Task: Create a due date automation trigger when advanced on, on the tuesday before a card is due add fields without custom field "Resume" set to a number lower or equal to 1 and lower than 10 at 11:00 AM.
Action: Mouse moved to (880, 274)
Screenshot: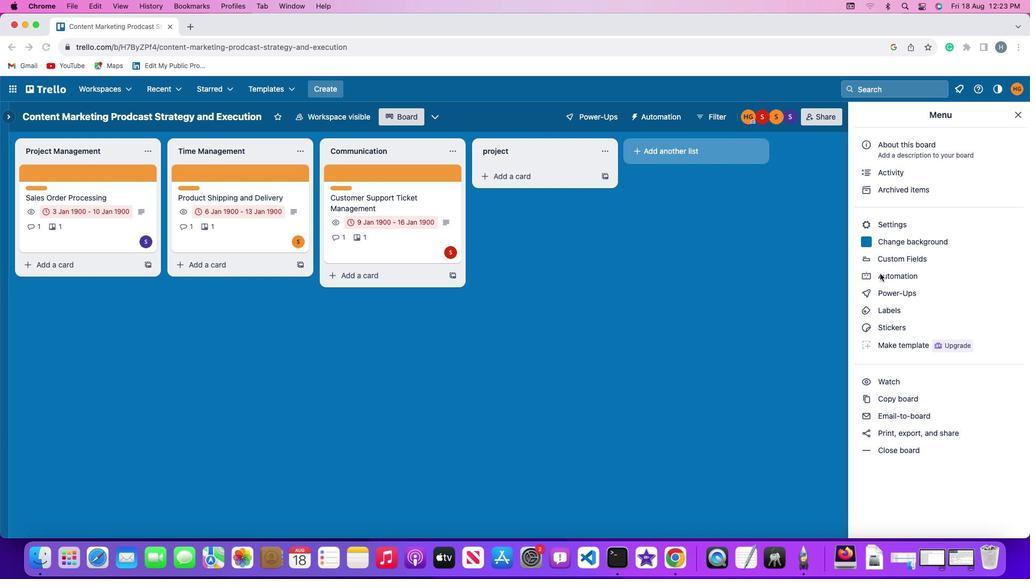 
Action: Mouse pressed left at (880, 274)
Screenshot: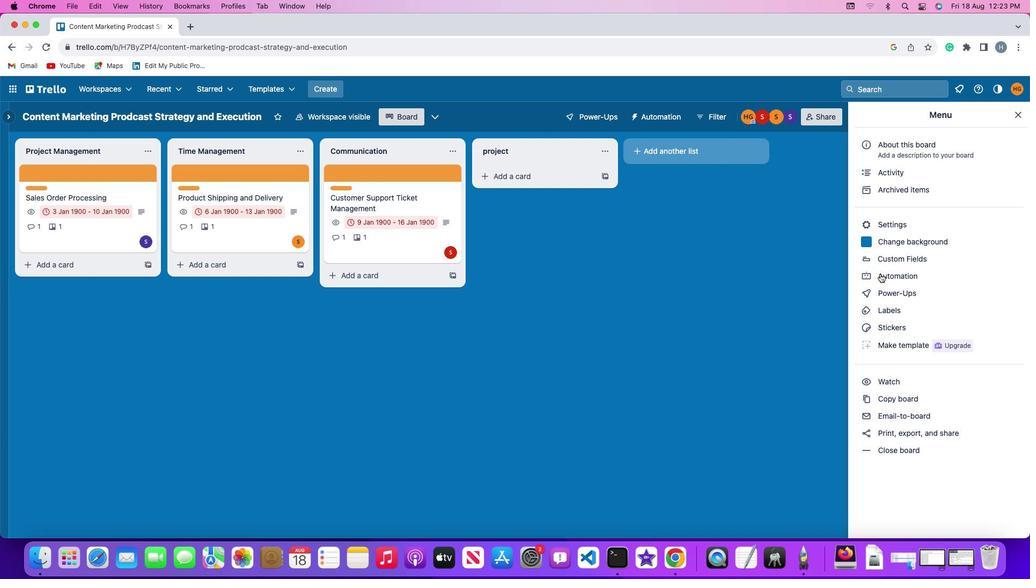 
Action: Mouse pressed left at (880, 274)
Screenshot: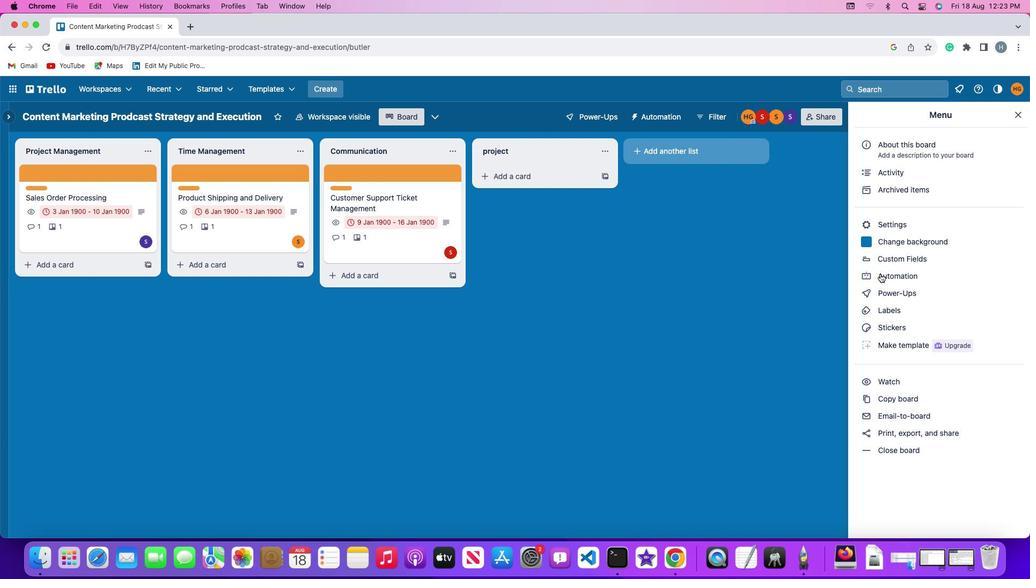 
Action: Mouse moved to (60, 254)
Screenshot: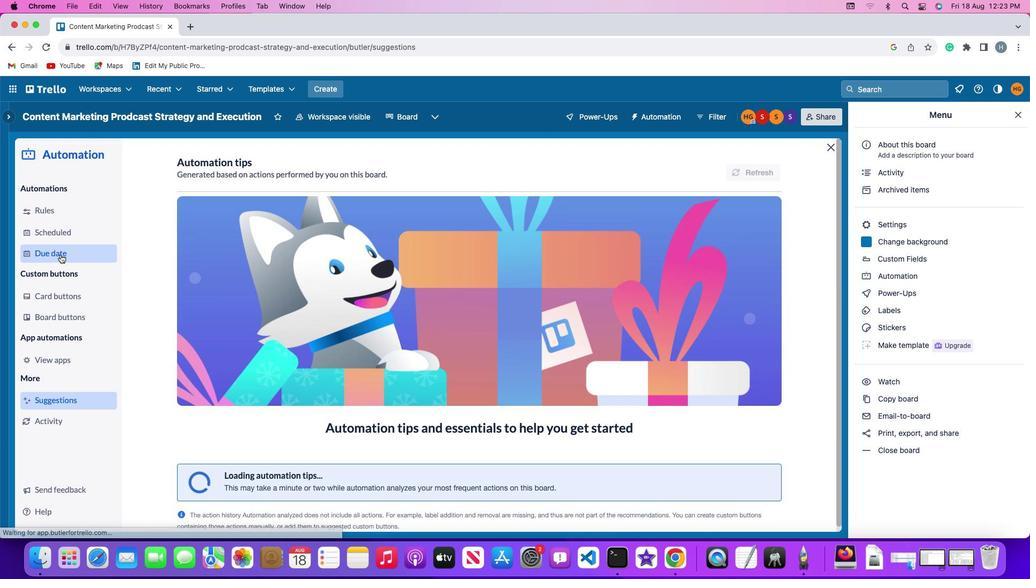 
Action: Mouse pressed left at (60, 254)
Screenshot: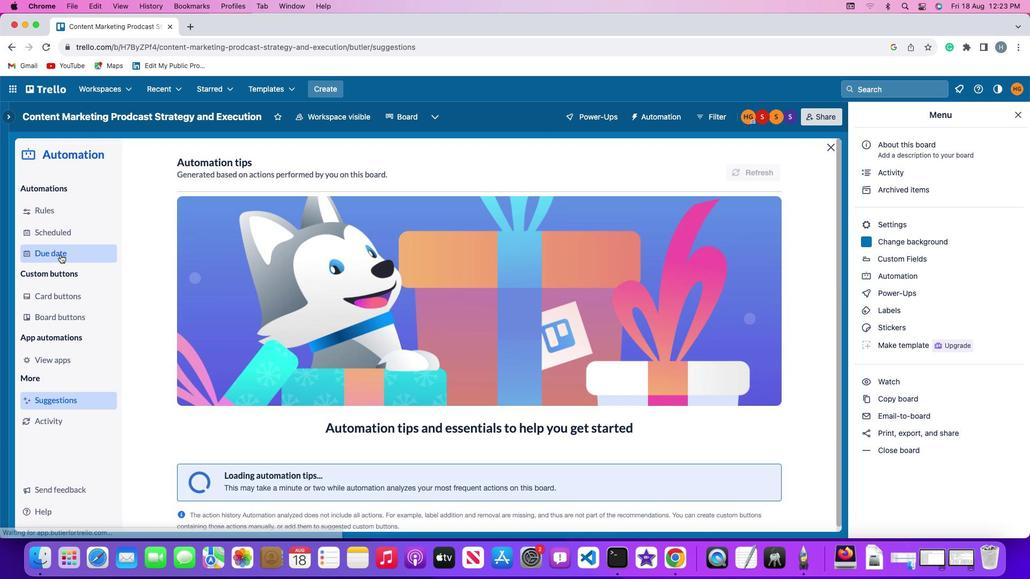 
Action: Mouse moved to (720, 165)
Screenshot: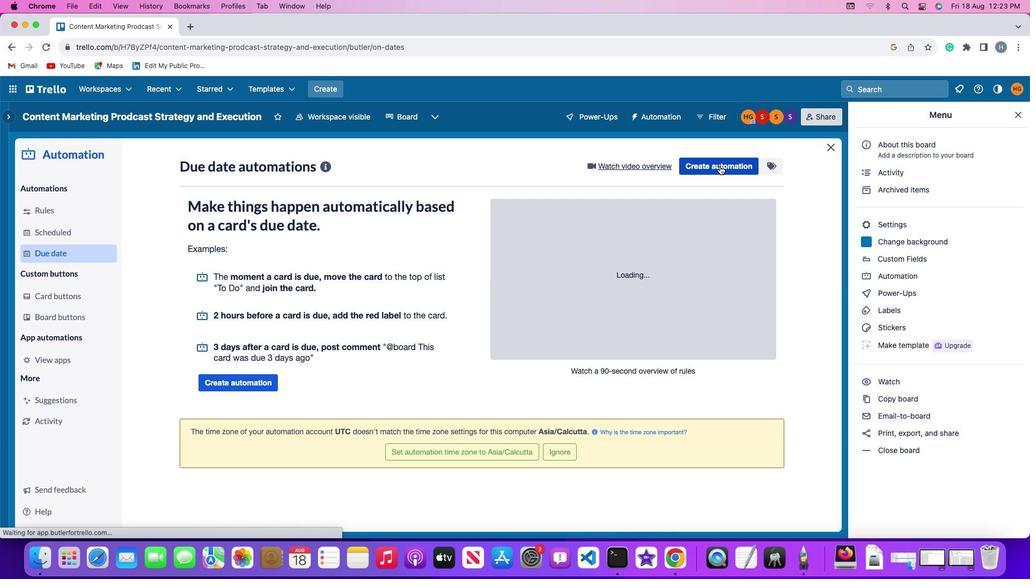 
Action: Mouse pressed left at (720, 165)
Screenshot: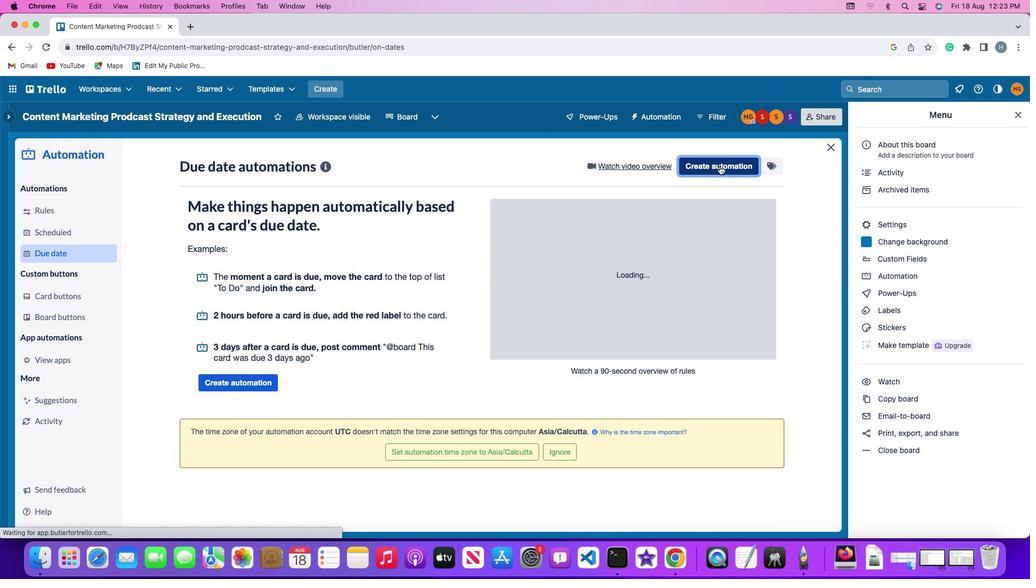 
Action: Mouse moved to (196, 269)
Screenshot: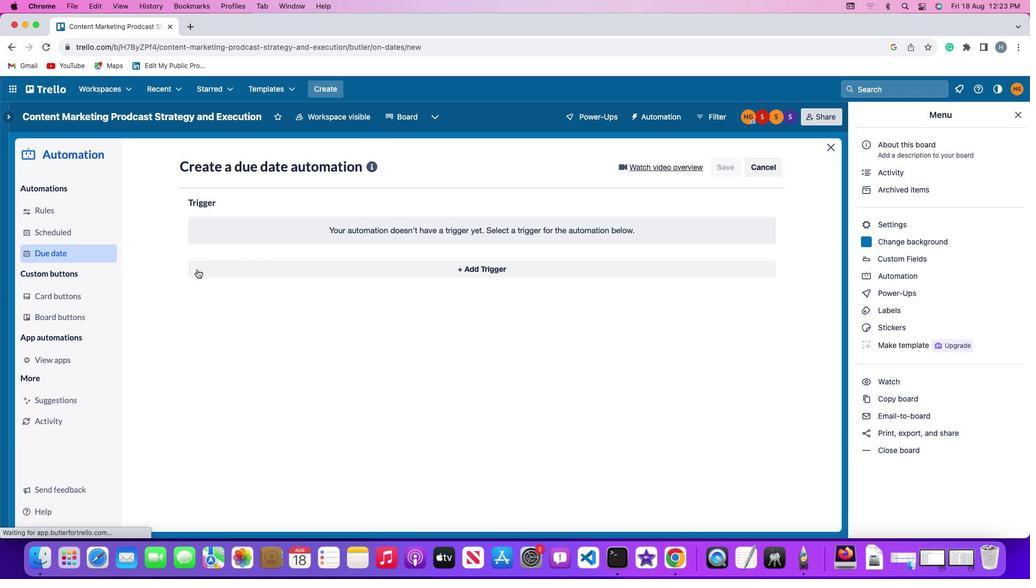 
Action: Mouse pressed left at (196, 269)
Screenshot: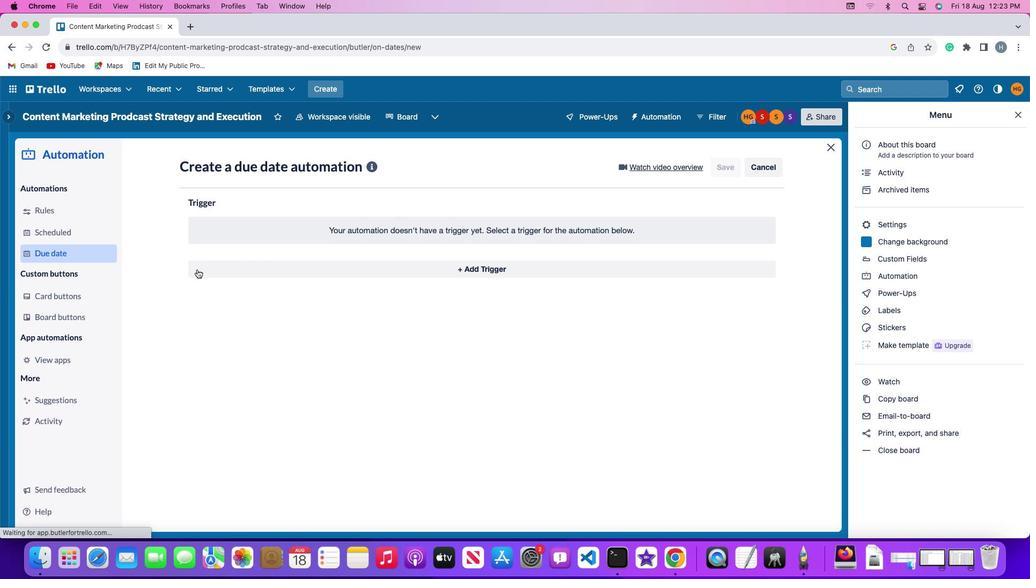 
Action: Mouse moved to (234, 465)
Screenshot: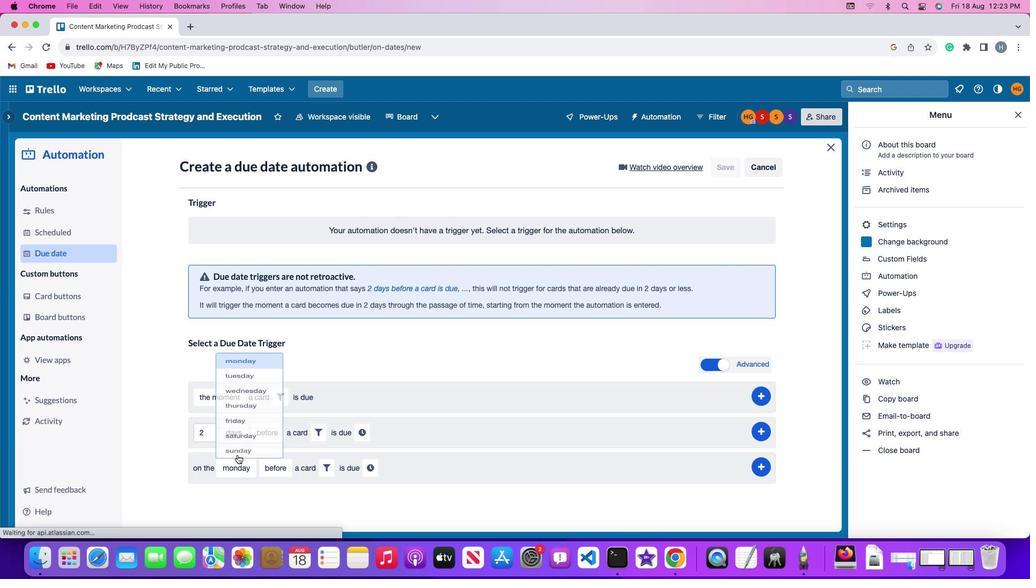 
Action: Mouse pressed left at (234, 465)
Screenshot: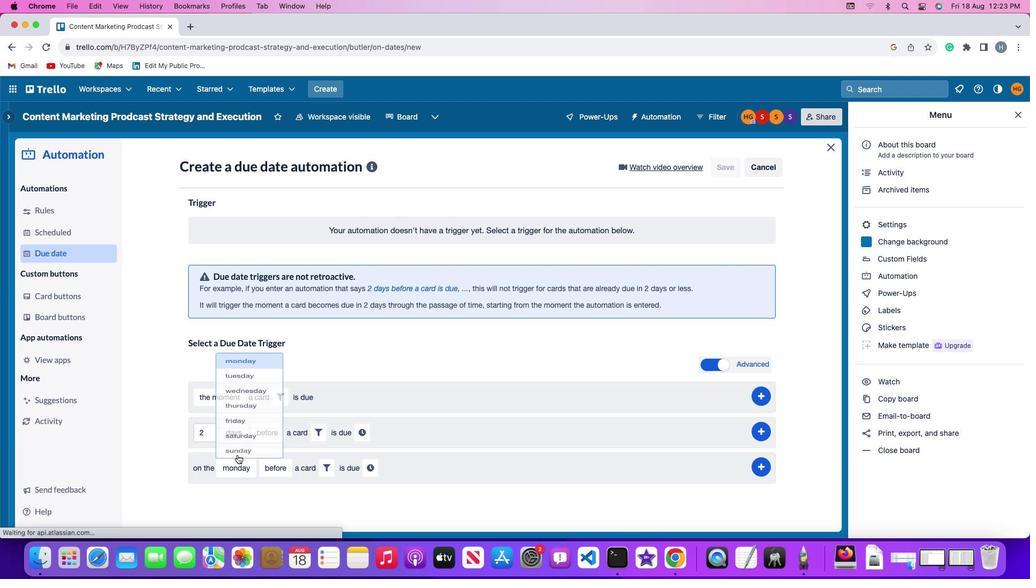 
Action: Mouse moved to (252, 341)
Screenshot: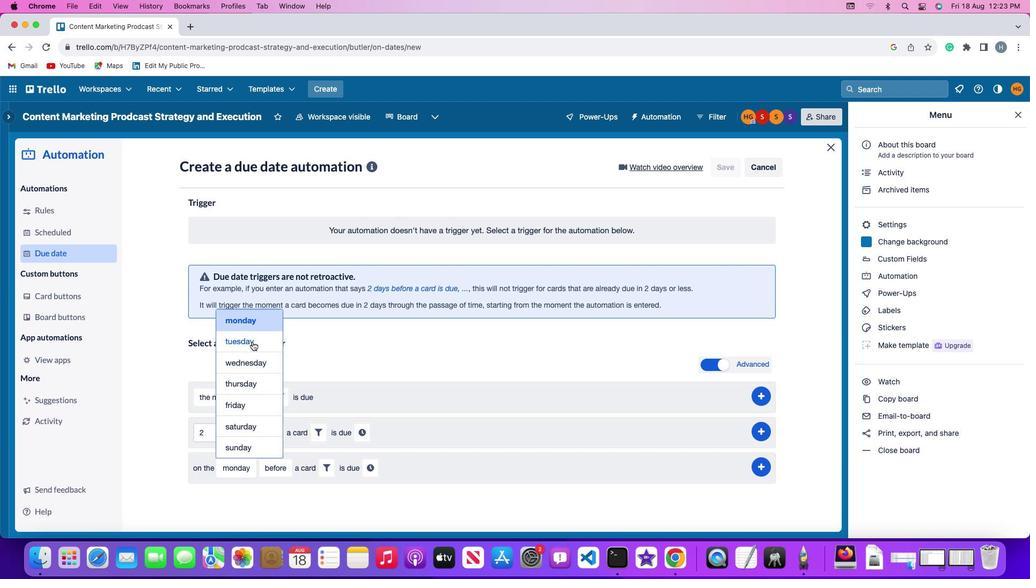 
Action: Mouse pressed left at (252, 341)
Screenshot: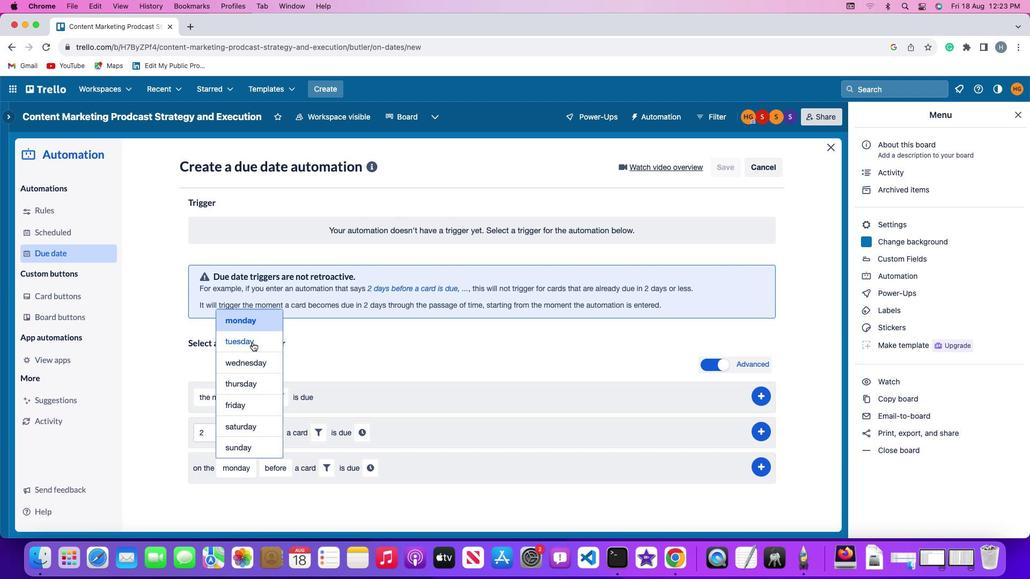 
Action: Mouse moved to (275, 466)
Screenshot: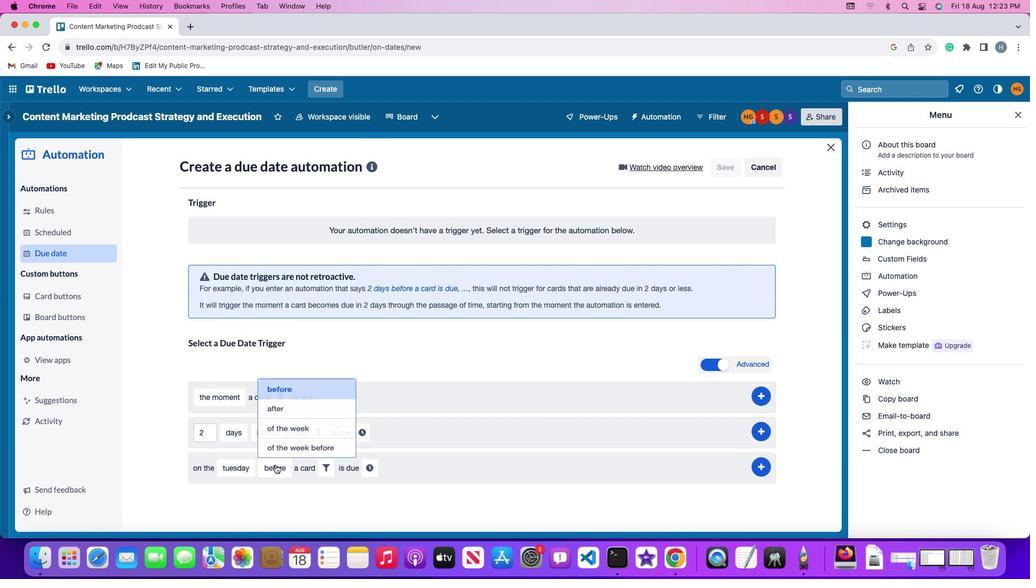 
Action: Mouse pressed left at (275, 466)
Screenshot: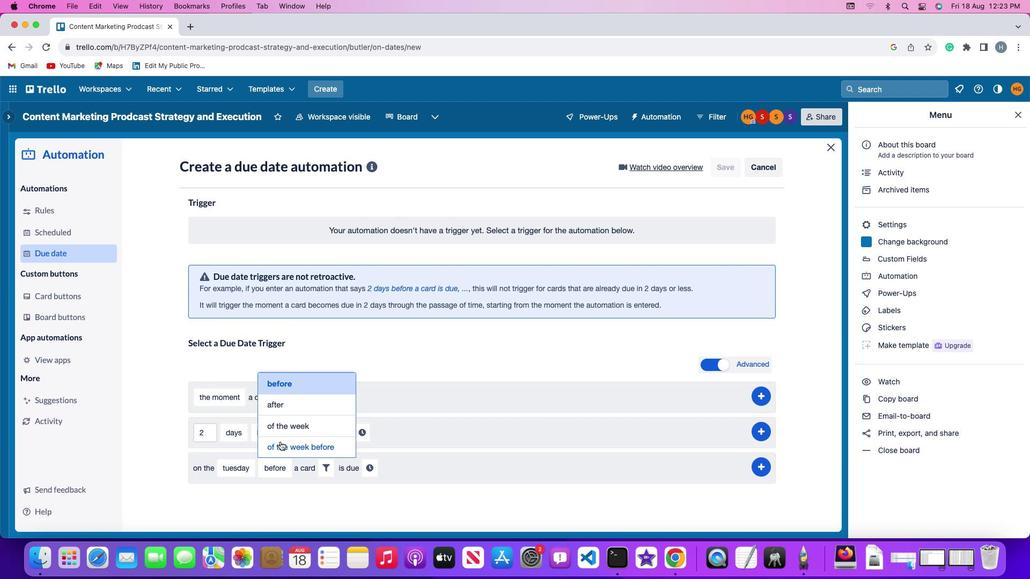 
Action: Mouse moved to (295, 381)
Screenshot: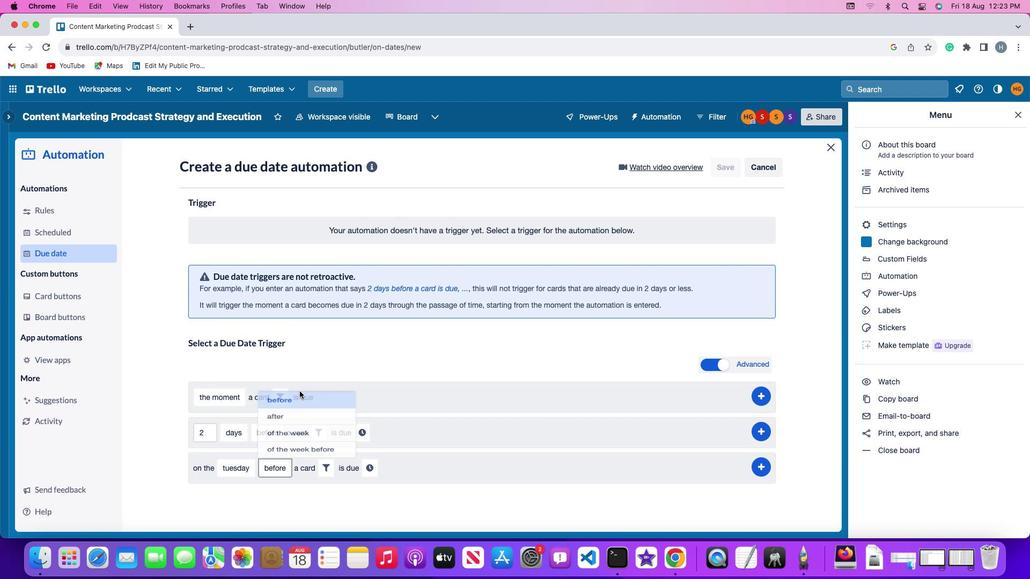 
Action: Mouse pressed left at (295, 381)
Screenshot: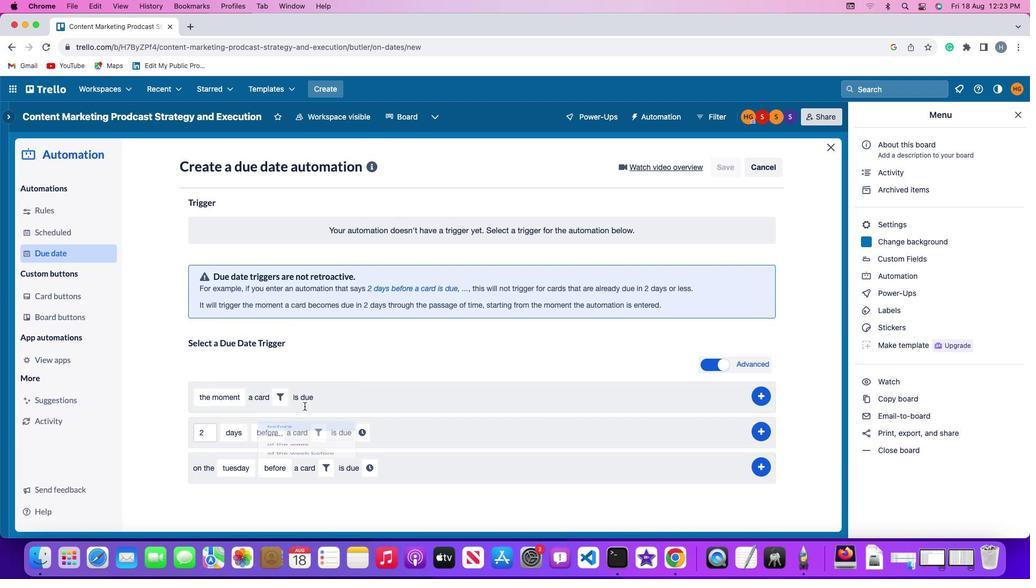 
Action: Mouse moved to (325, 459)
Screenshot: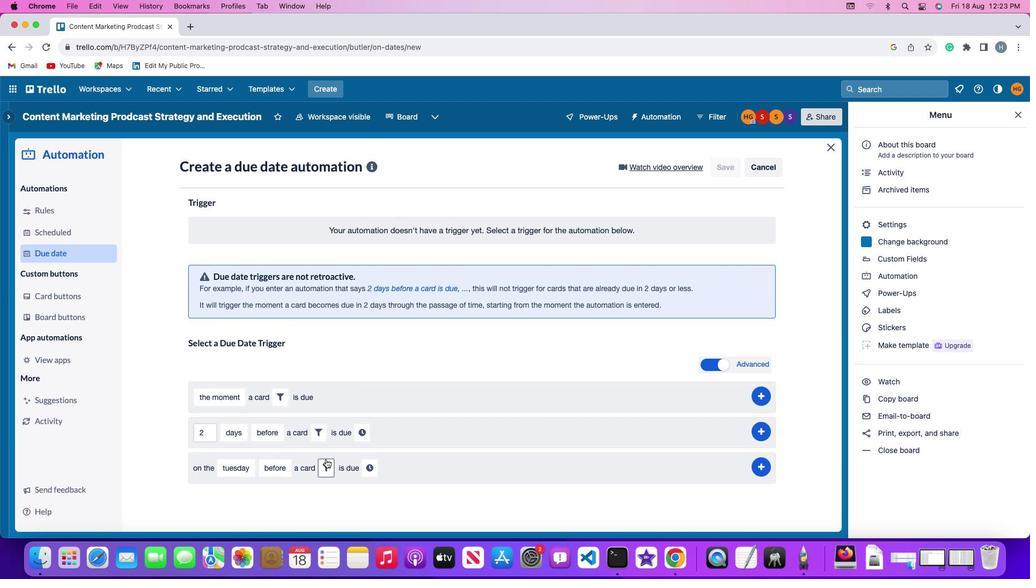 
Action: Mouse pressed left at (325, 459)
Screenshot: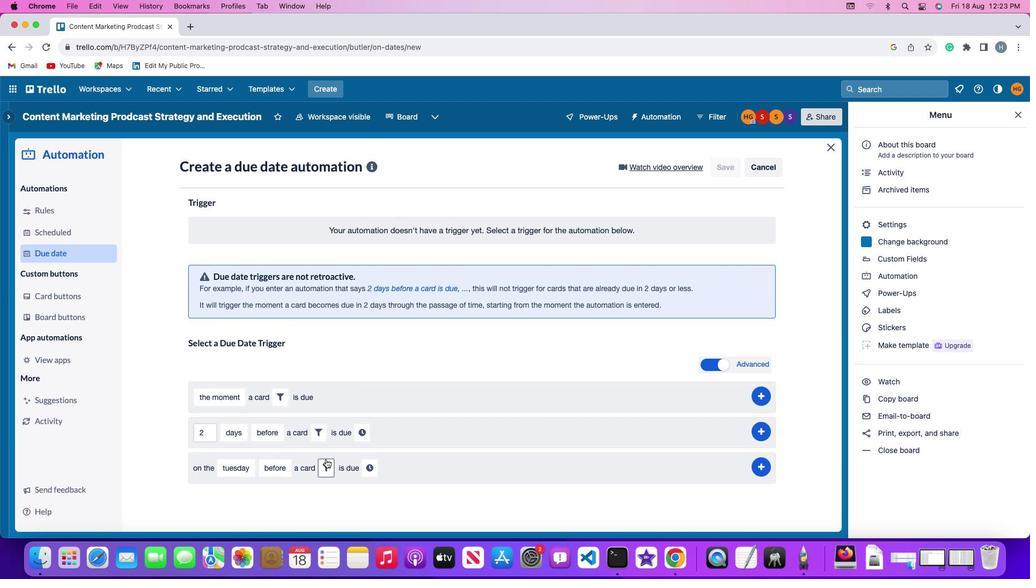 
Action: Mouse moved to (492, 508)
Screenshot: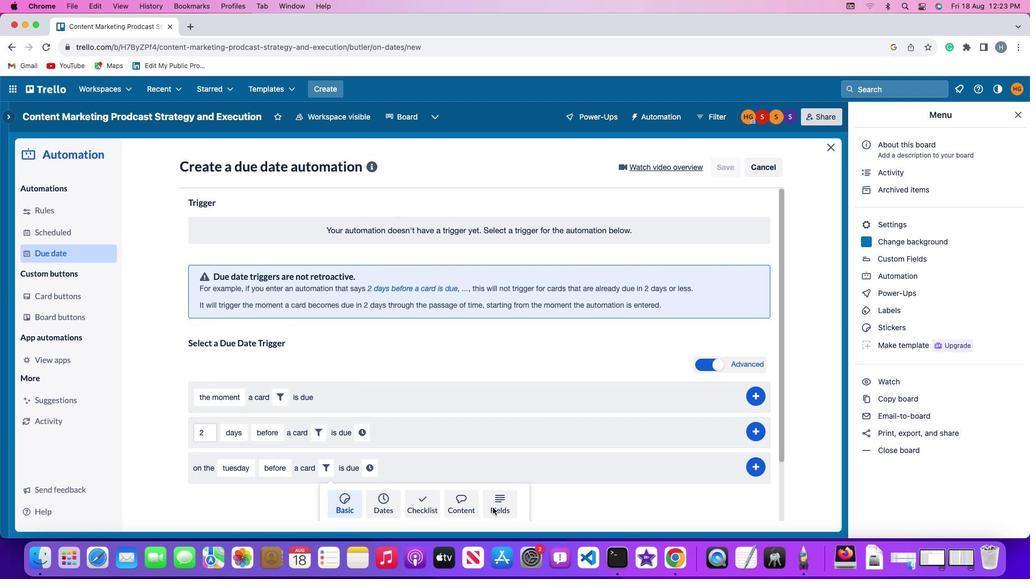 
Action: Mouse pressed left at (492, 508)
Screenshot: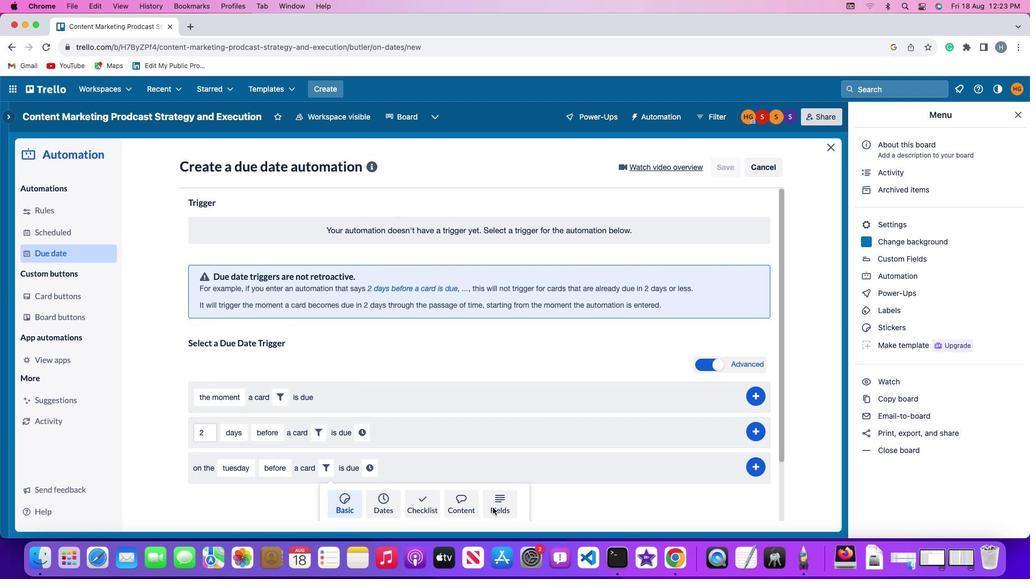 
Action: Mouse moved to (265, 500)
Screenshot: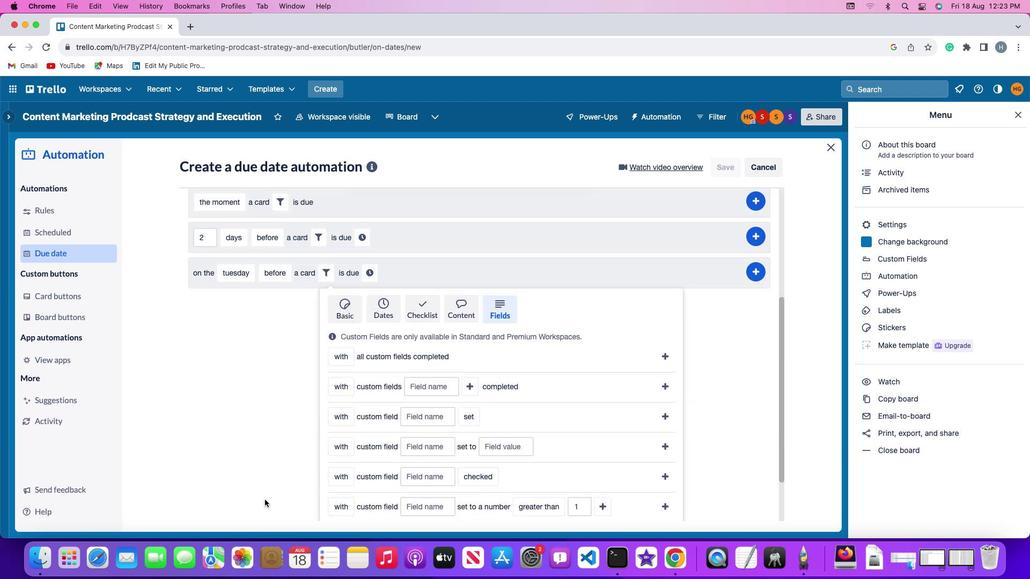 
Action: Mouse scrolled (265, 500) with delta (0, 0)
Screenshot: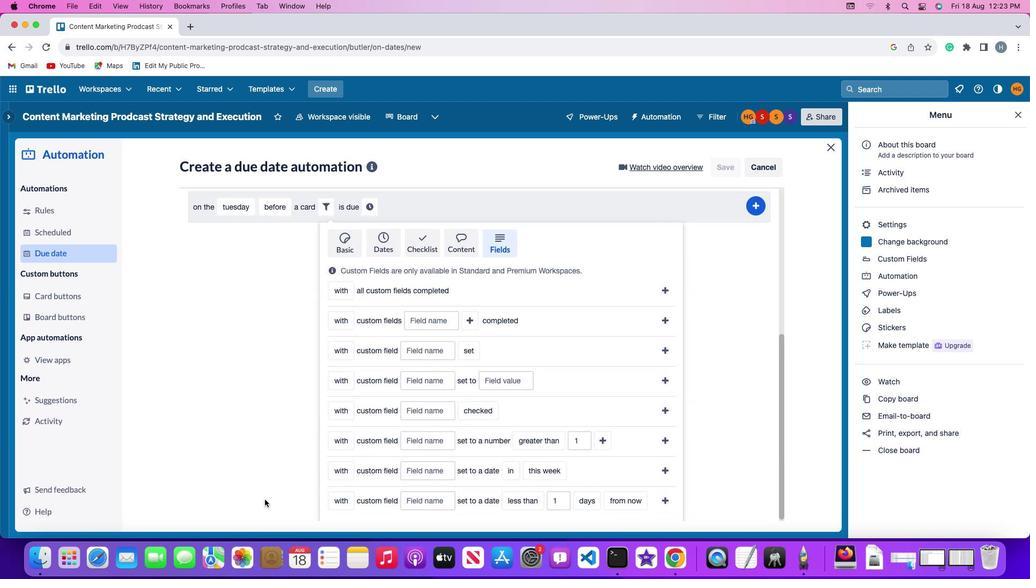 
Action: Mouse scrolled (265, 500) with delta (0, 0)
Screenshot: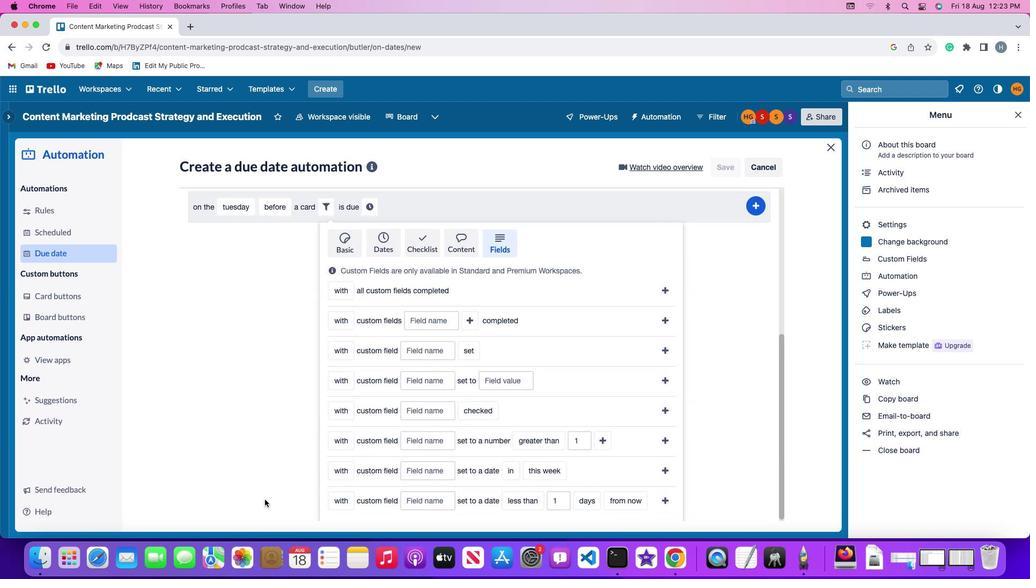 
Action: Mouse scrolled (265, 500) with delta (0, -1)
Screenshot: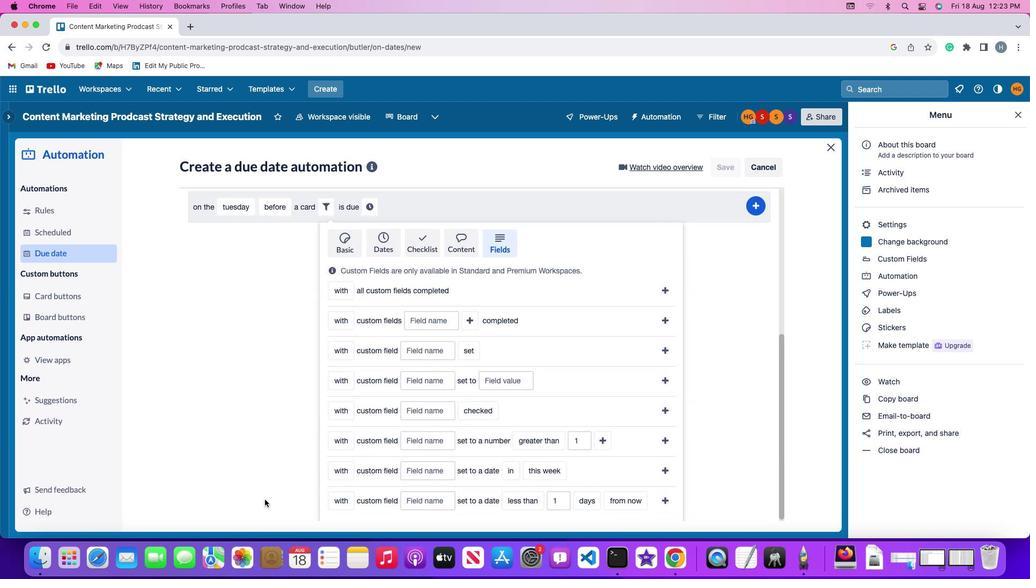 
Action: Mouse scrolled (265, 500) with delta (0, -2)
Screenshot: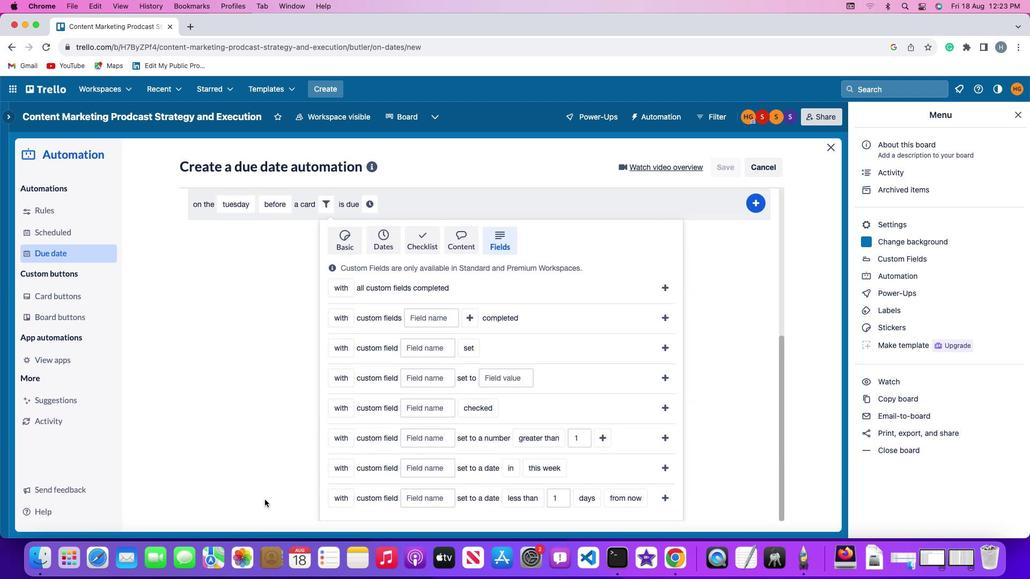 
Action: Mouse scrolled (265, 500) with delta (0, -3)
Screenshot: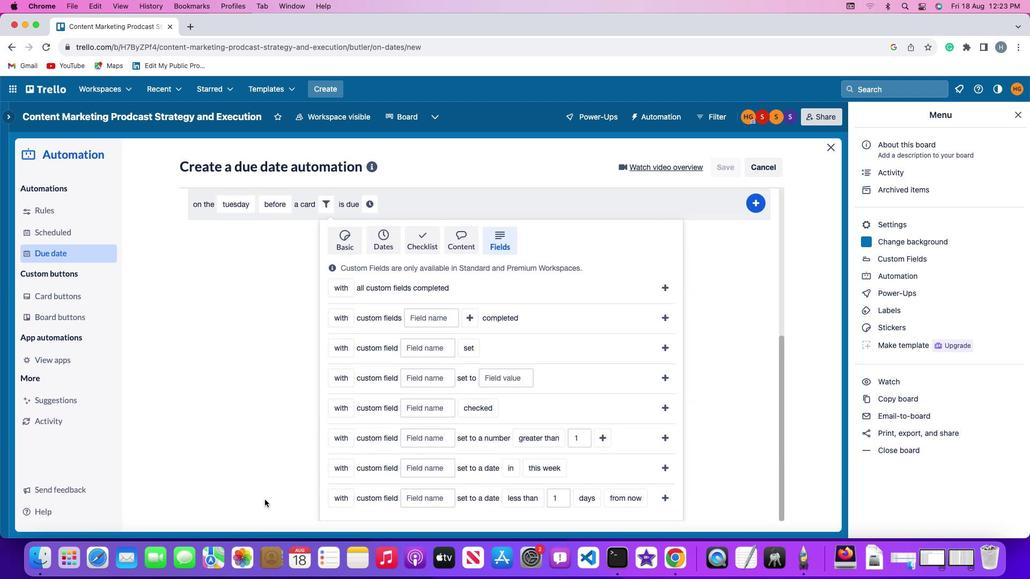 
Action: Mouse scrolled (265, 500) with delta (0, -3)
Screenshot: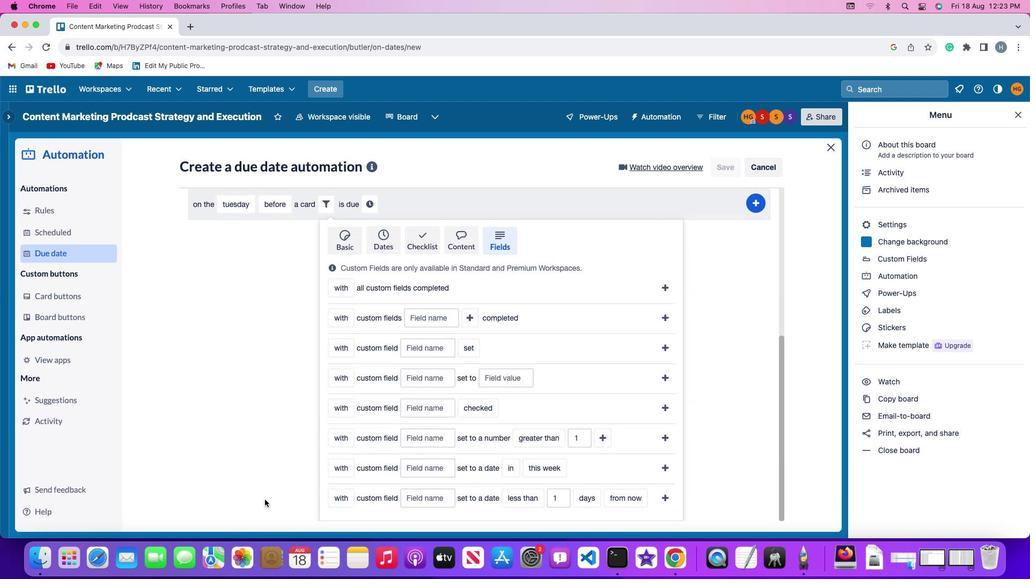 
Action: Mouse moved to (265, 500)
Screenshot: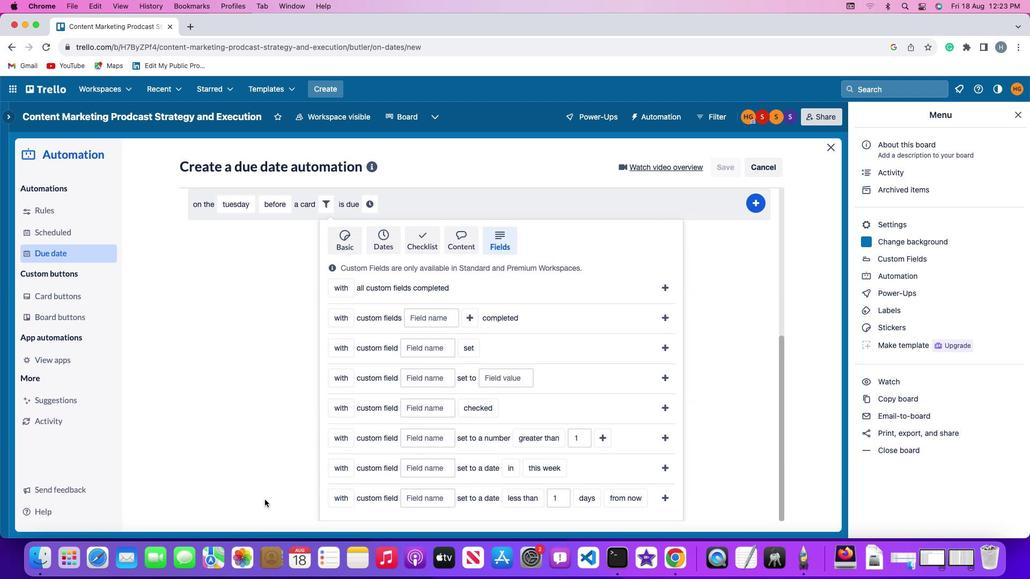 
Action: Mouse scrolled (265, 500) with delta (0, 0)
Screenshot: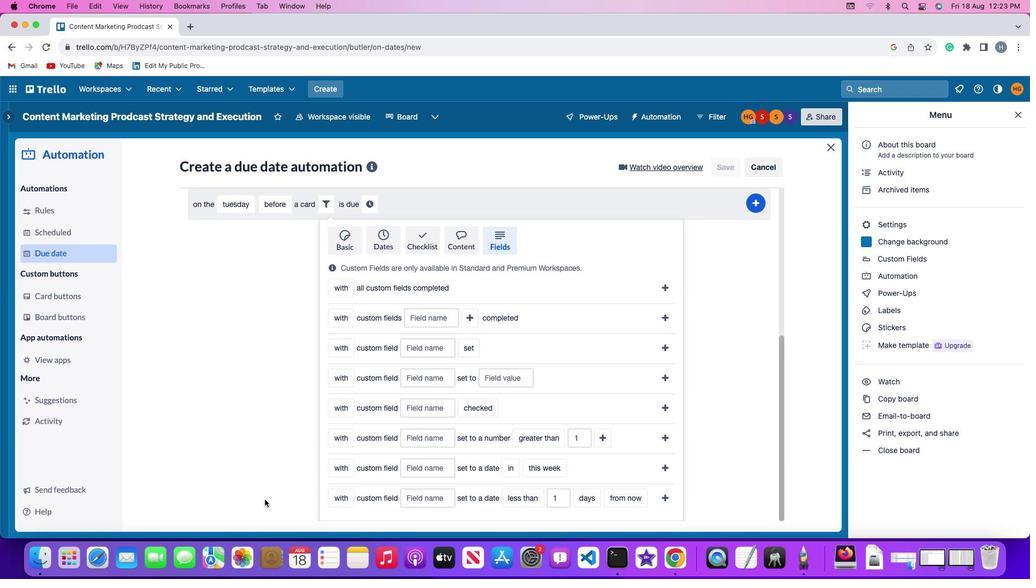 
Action: Mouse scrolled (265, 500) with delta (0, 0)
Screenshot: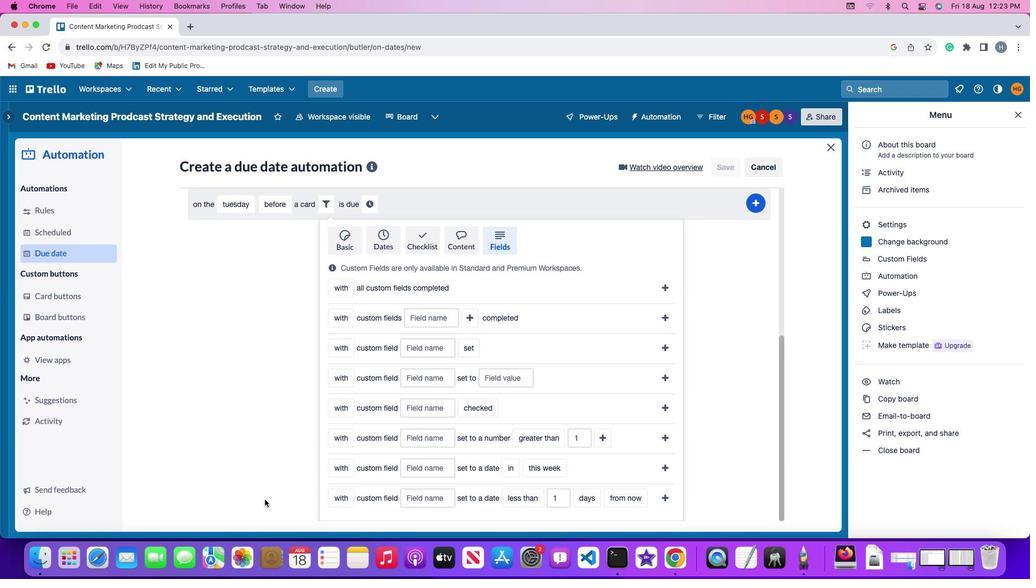 
Action: Mouse scrolled (265, 500) with delta (0, -1)
Screenshot: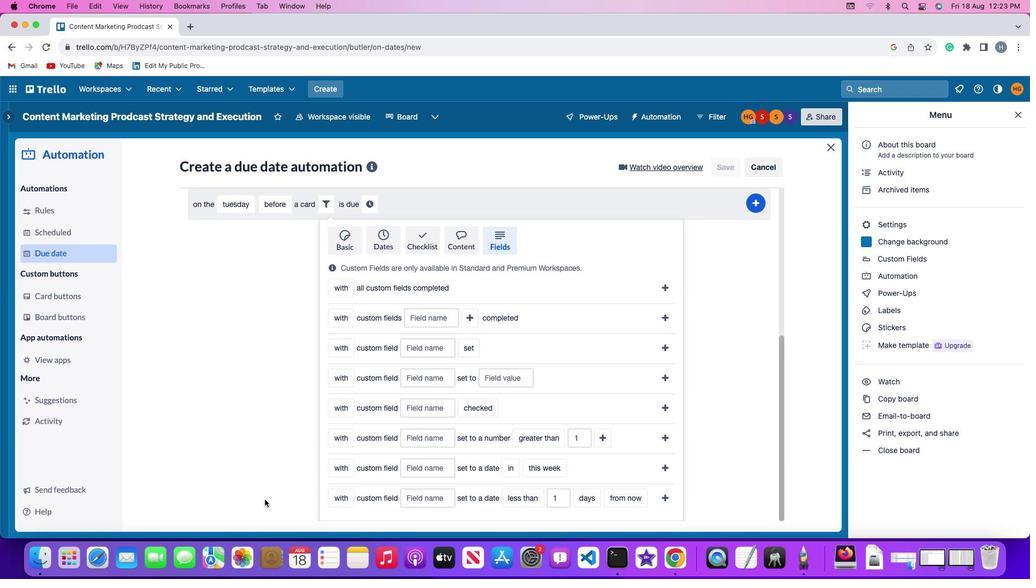 
Action: Mouse moved to (355, 435)
Screenshot: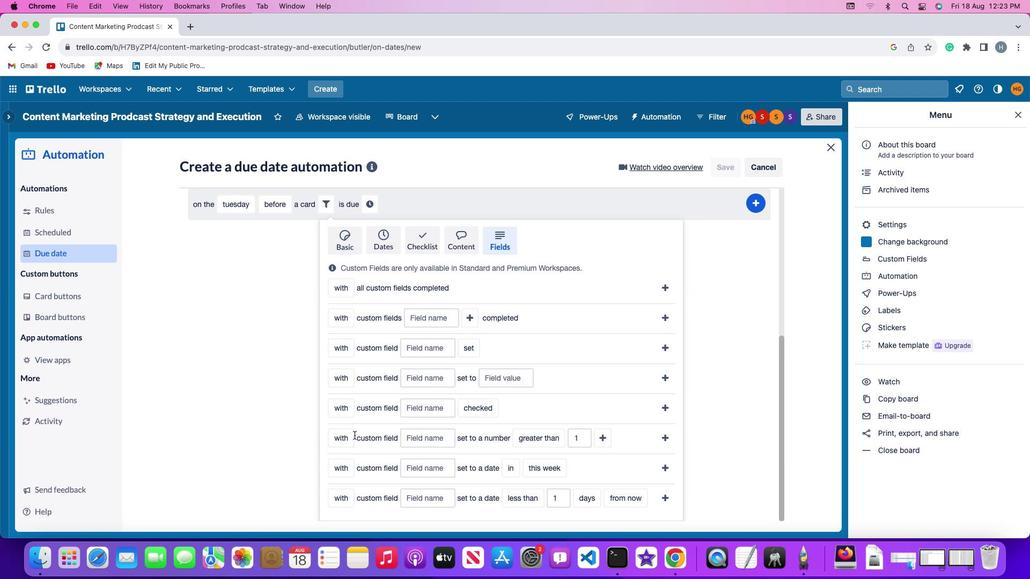 
Action: Mouse pressed left at (355, 435)
Screenshot: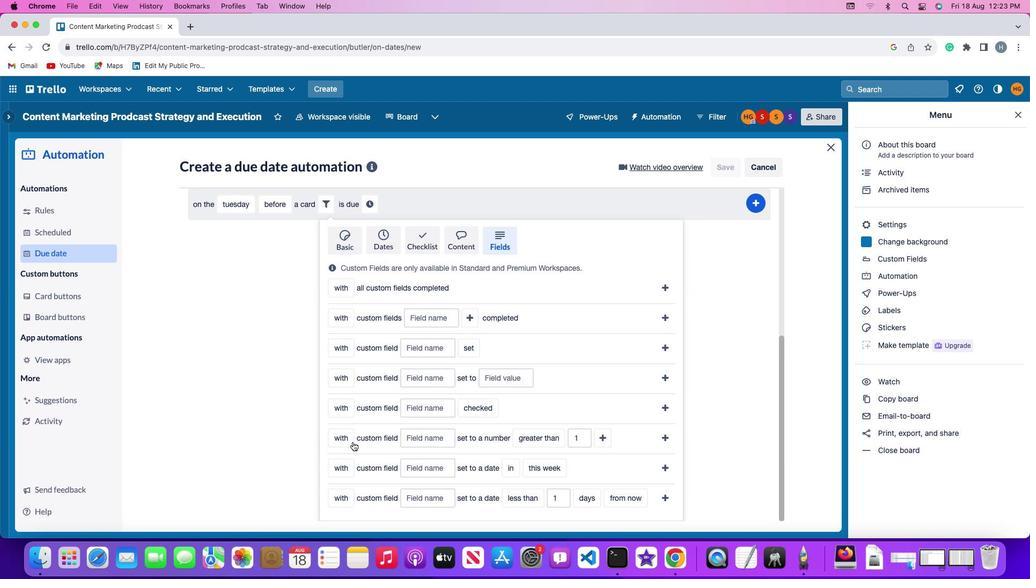 
Action: Mouse moved to (340, 436)
Screenshot: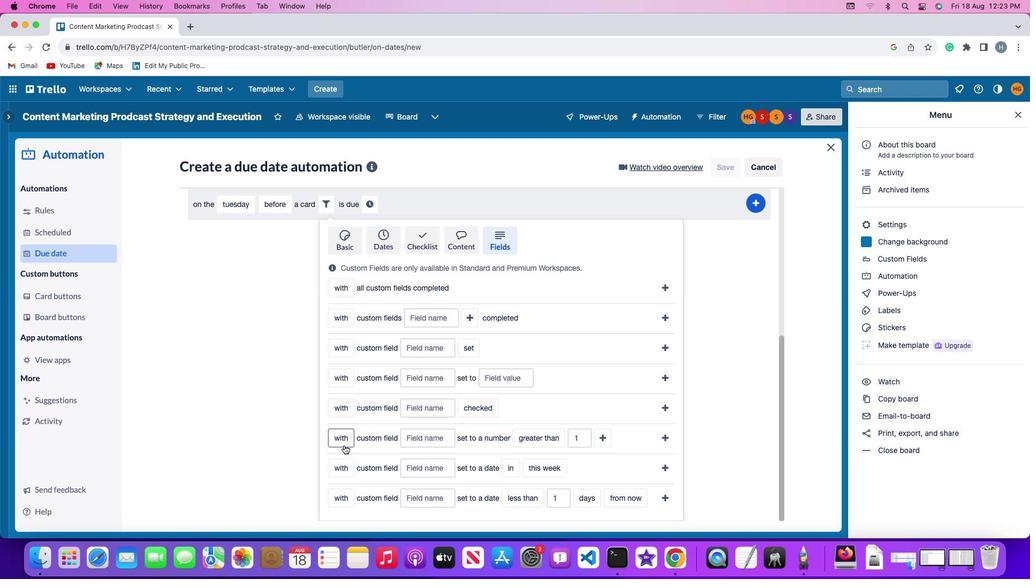 
Action: Mouse pressed left at (340, 436)
Screenshot: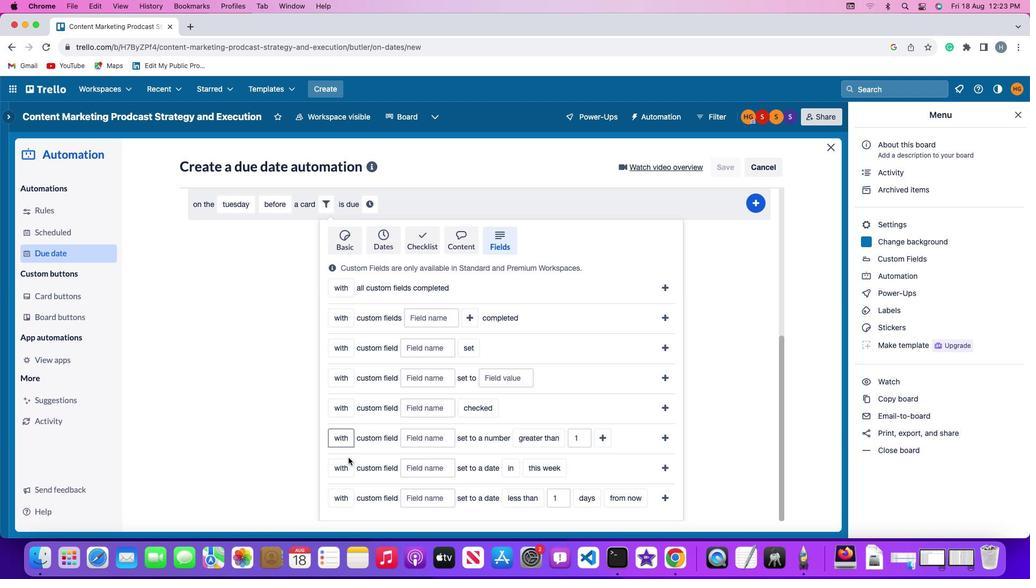 
Action: Mouse moved to (349, 474)
Screenshot: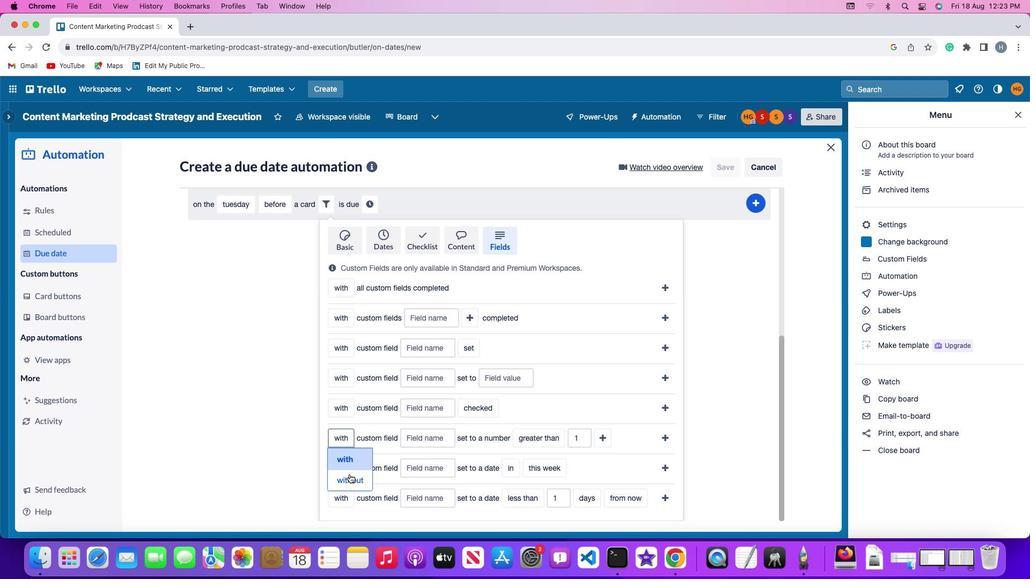 
Action: Mouse pressed left at (349, 474)
Screenshot: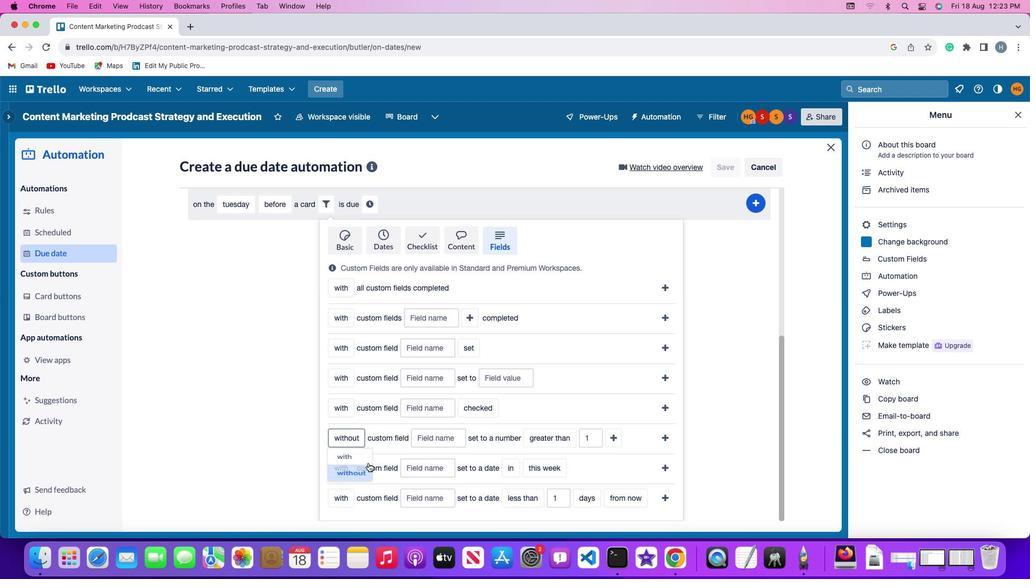 
Action: Mouse moved to (436, 434)
Screenshot: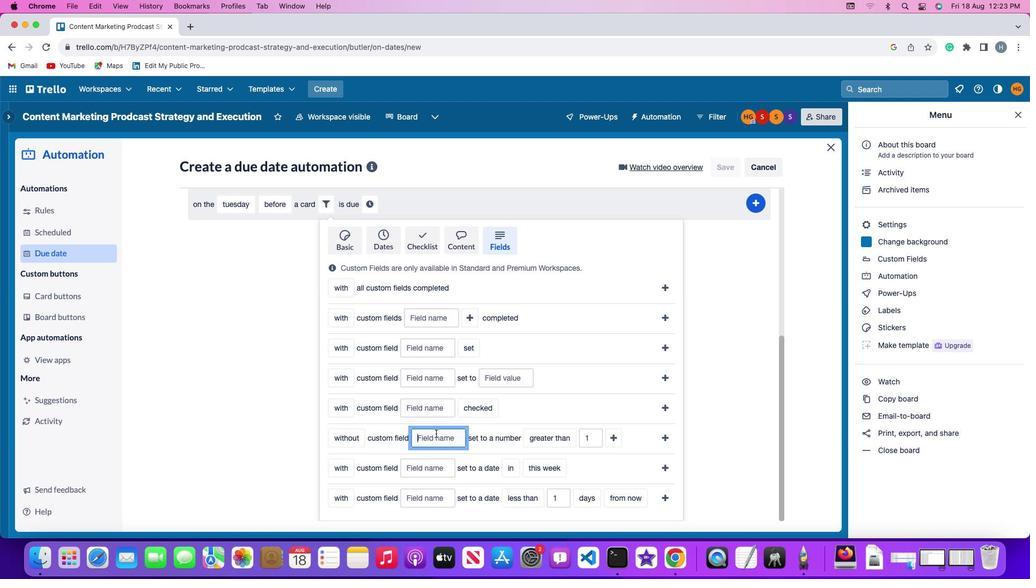 
Action: Mouse pressed left at (436, 434)
Screenshot: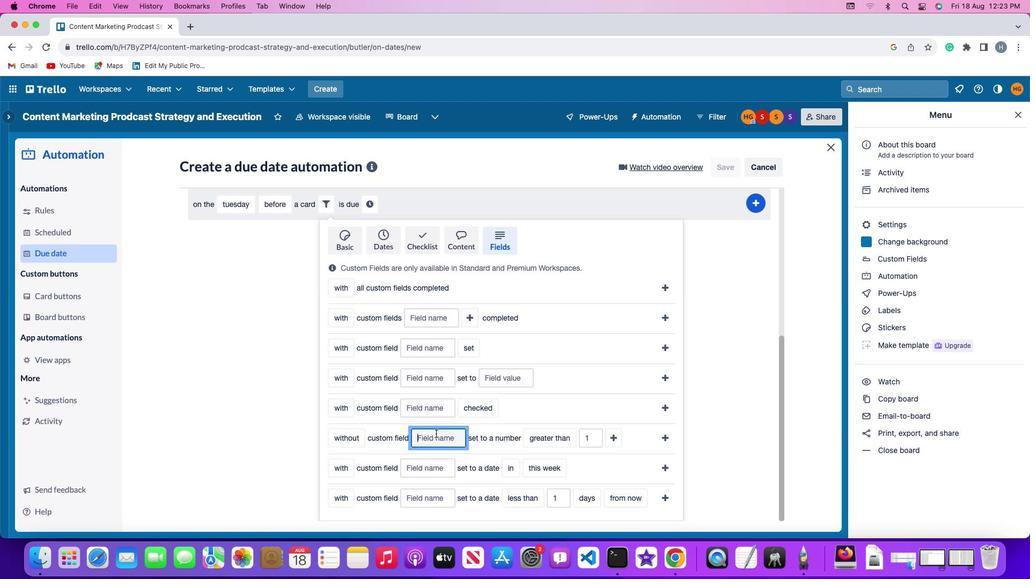 
Action: Key pressed Key.shift'R''e''s''u''m''e'
Screenshot: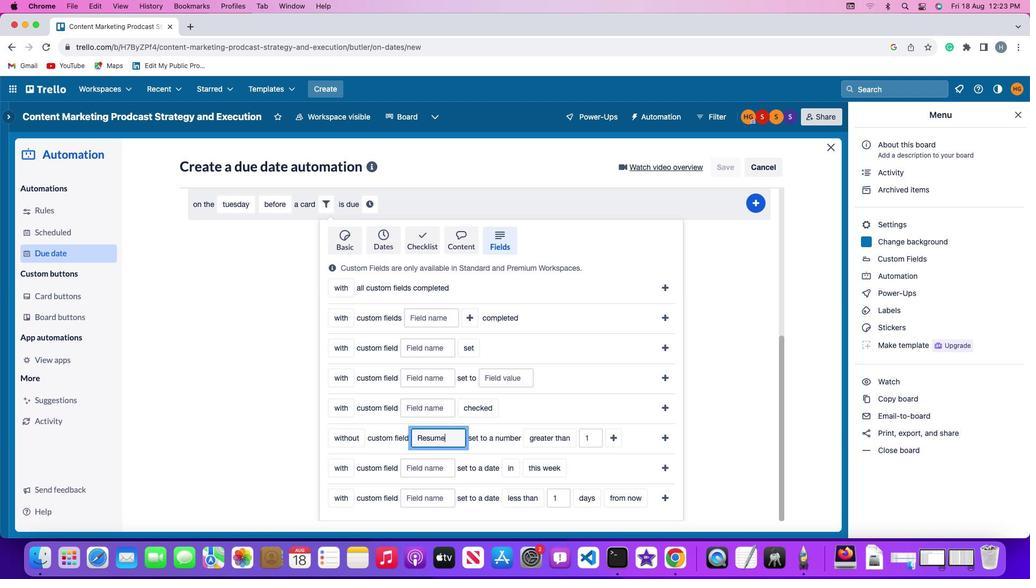 
Action: Mouse moved to (538, 435)
Screenshot: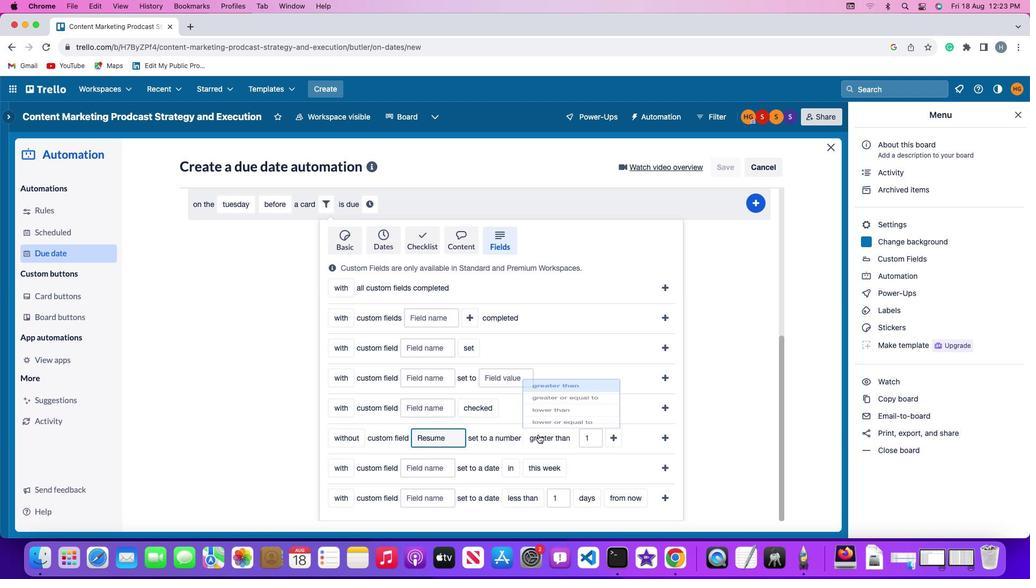 
Action: Mouse pressed left at (538, 435)
Screenshot: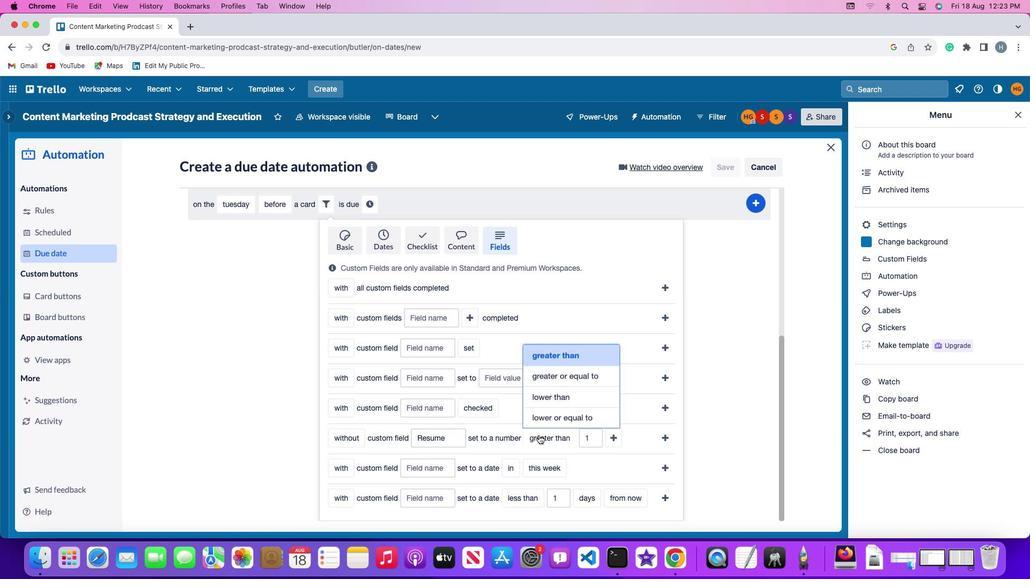 
Action: Mouse moved to (544, 417)
Screenshot: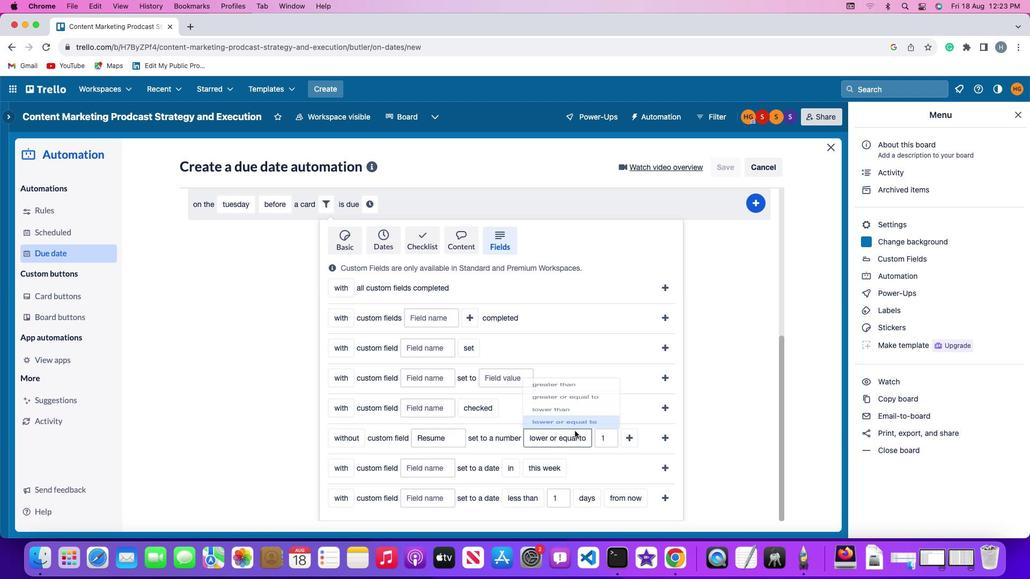 
Action: Mouse pressed left at (544, 417)
Screenshot: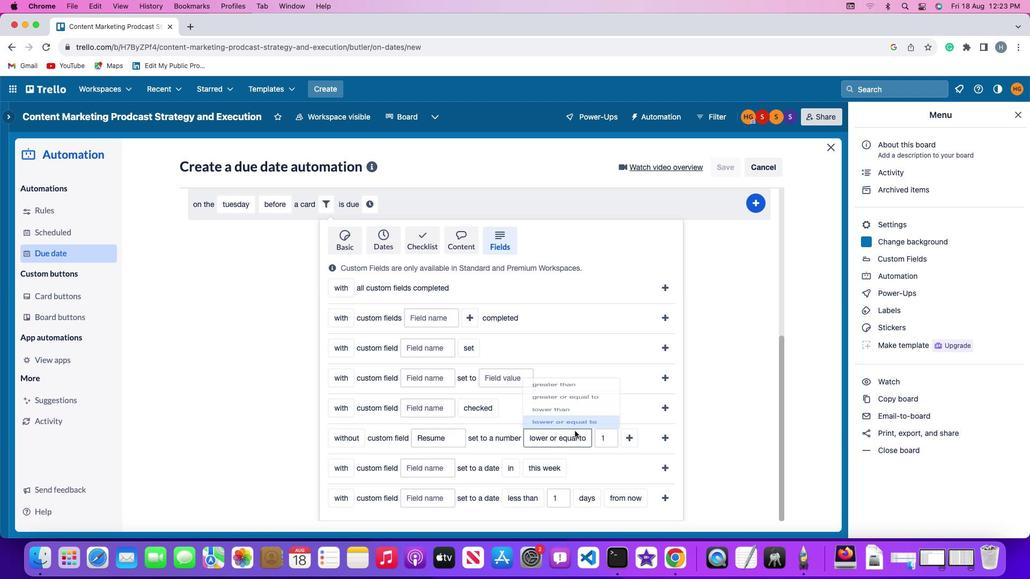 
Action: Mouse moved to (604, 436)
Screenshot: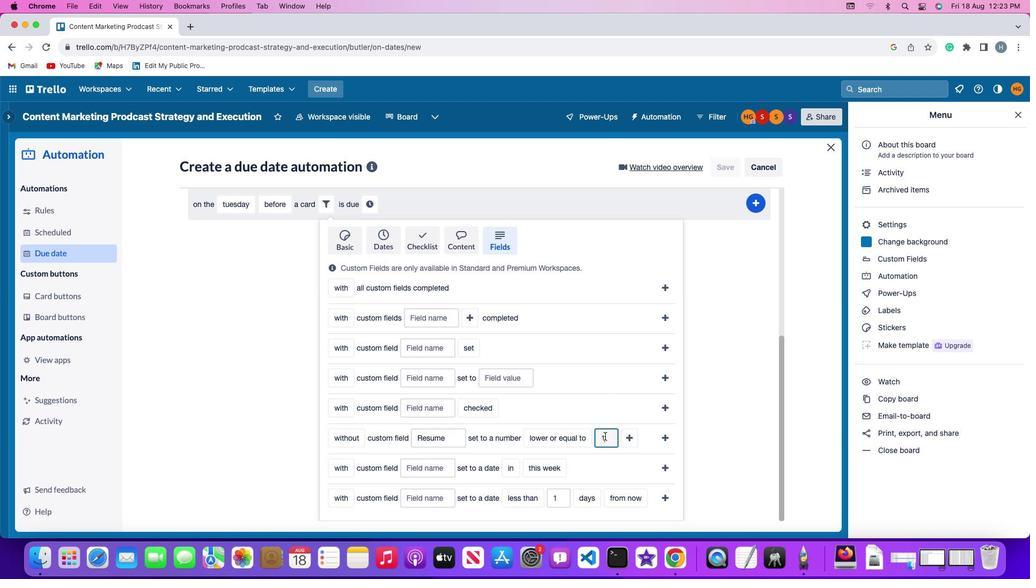 
Action: Mouse pressed left at (604, 436)
Screenshot: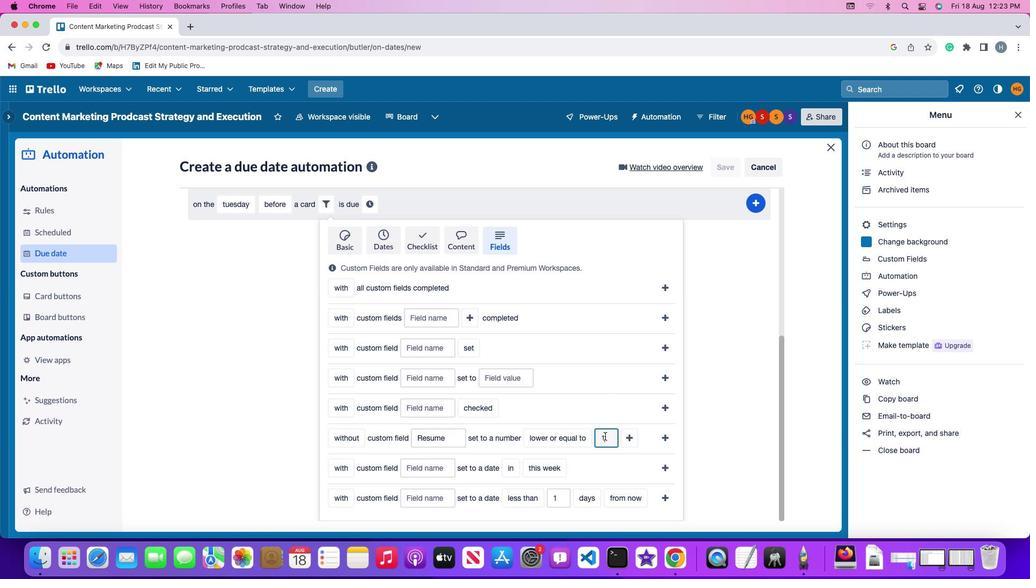 
Action: Mouse moved to (604, 436)
Screenshot: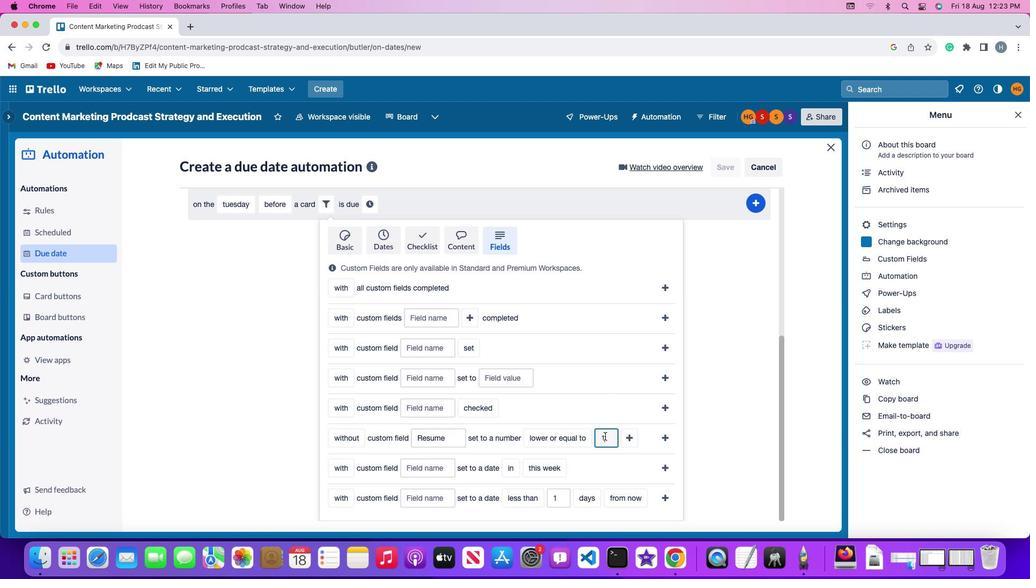 
Action: Key pressed Key.backspace'1'
Screenshot: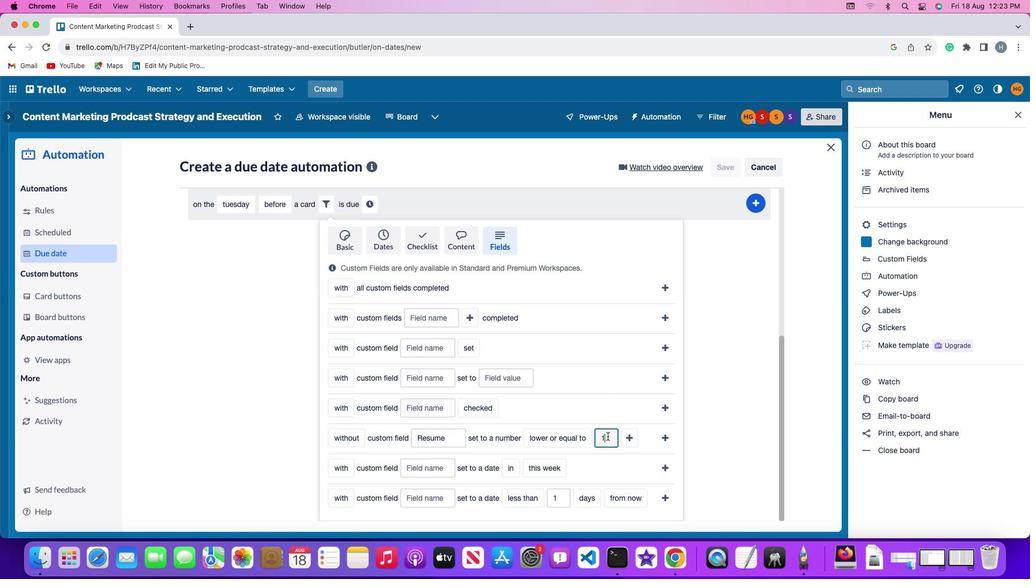 
Action: Mouse moved to (627, 436)
Screenshot: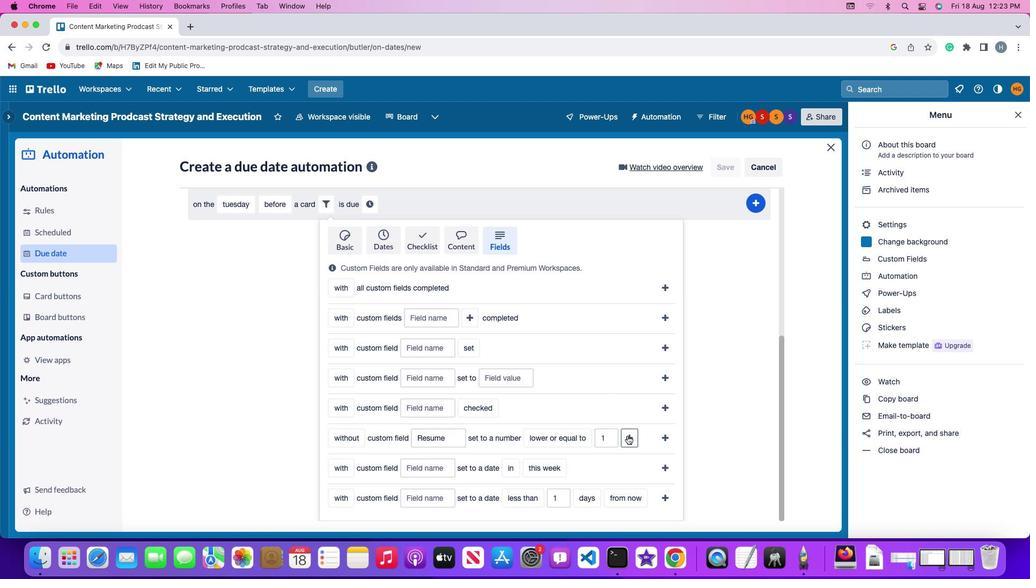 
Action: Mouse pressed left at (627, 436)
Screenshot: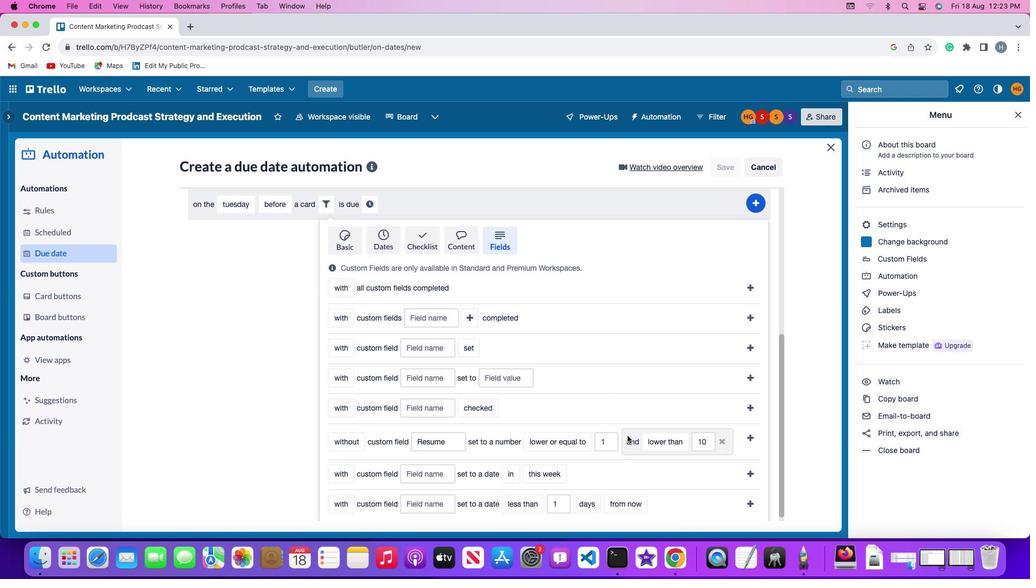 
Action: Mouse moved to (677, 444)
Screenshot: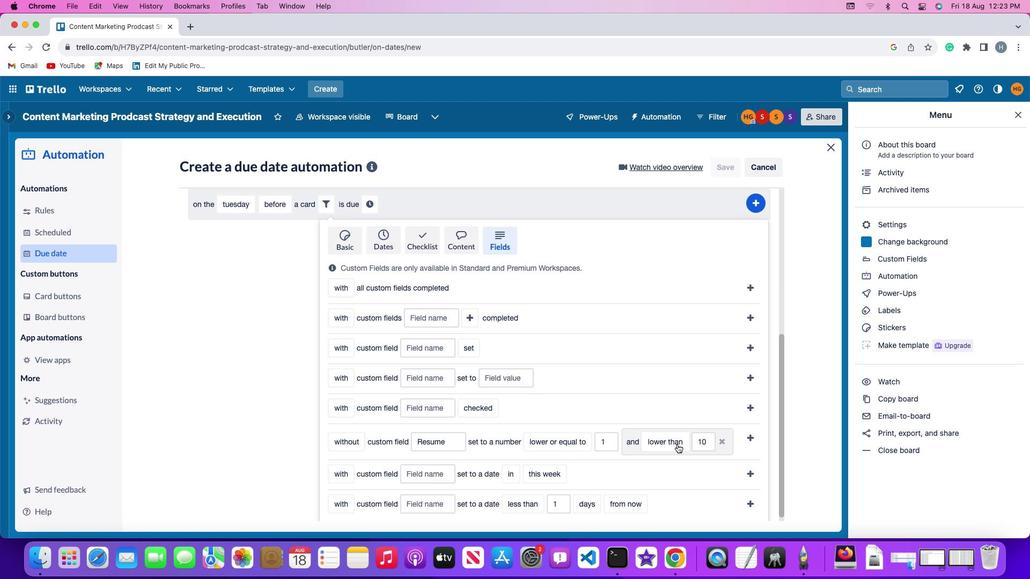 
Action: Mouse pressed left at (677, 444)
Screenshot: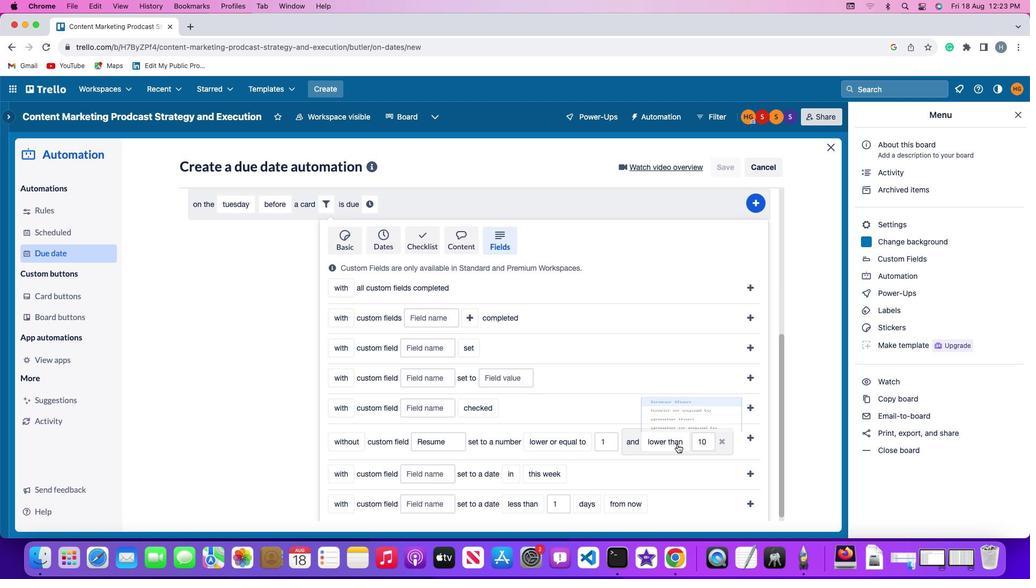 
Action: Mouse moved to (677, 359)
Screenshot: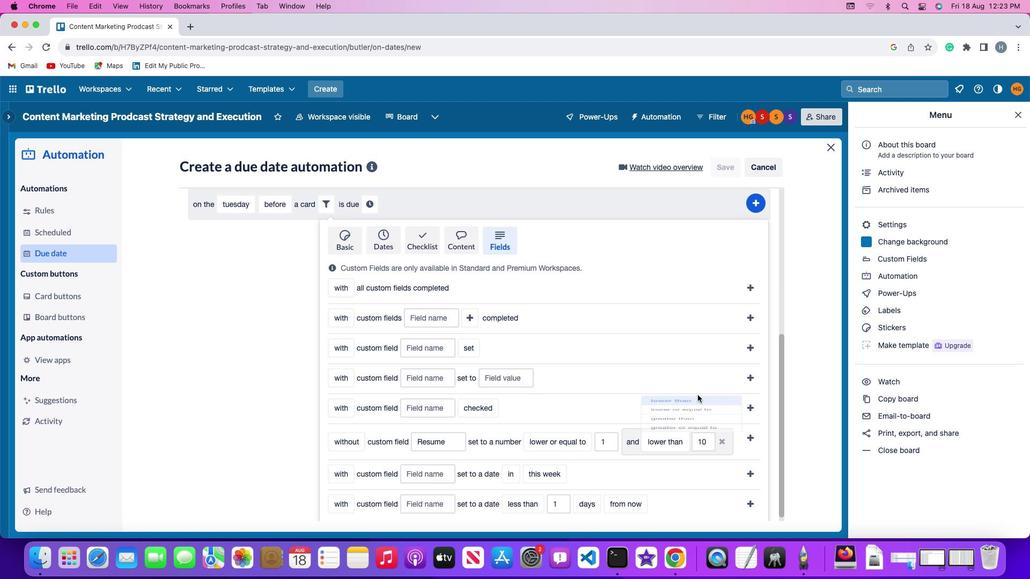 
Action: Mouse pressed left at (677, 359)
Screenshot: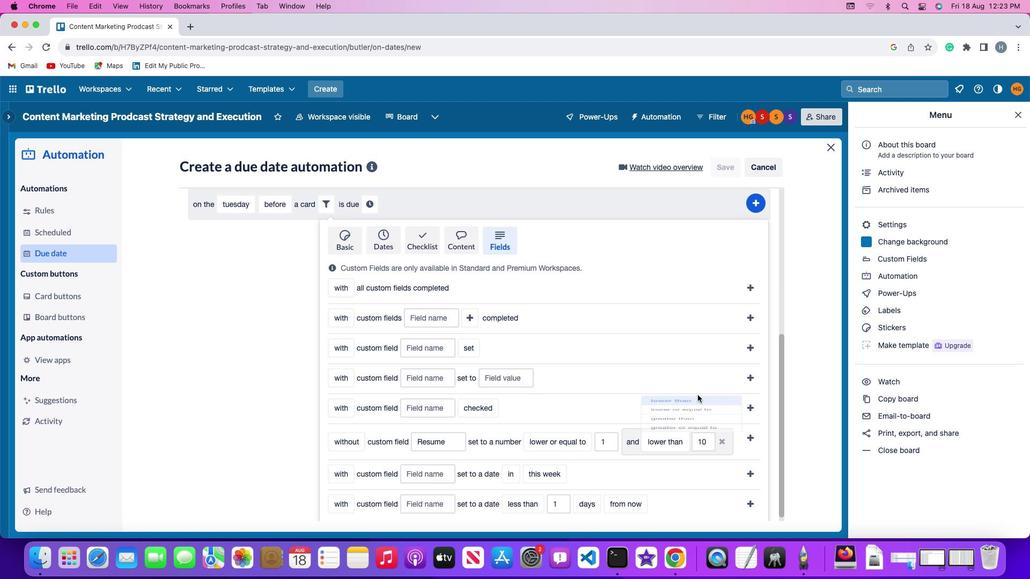 
Action: Mouse moved to (712, 440)
Screenshot: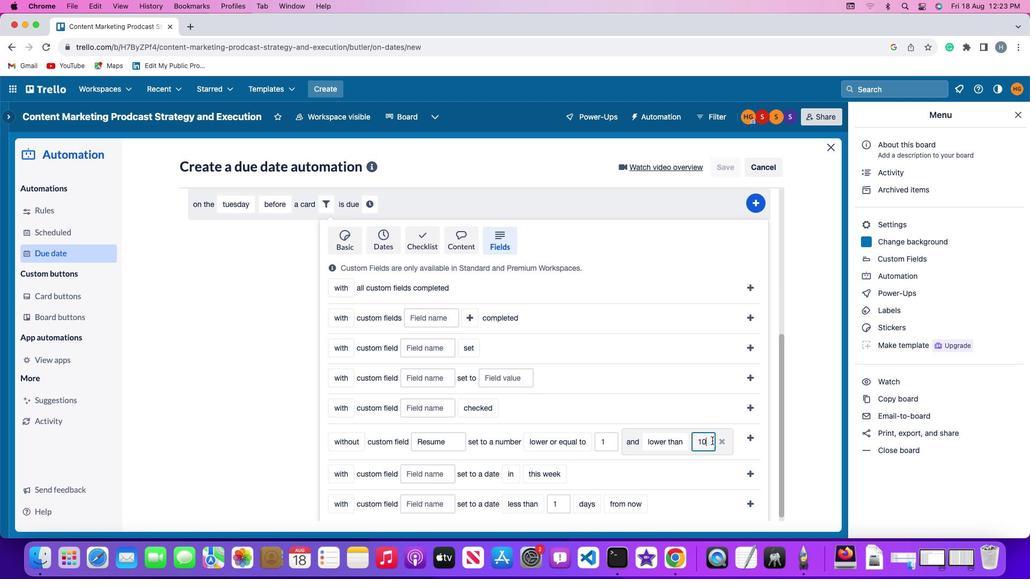 
Action: Mouse pressed left at (712, 440)
Screenshot: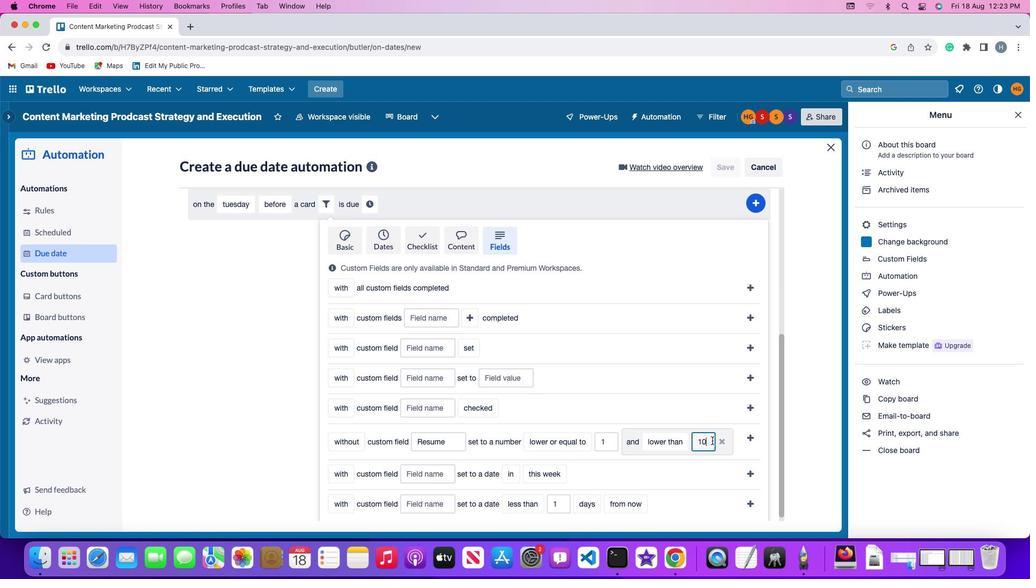 
Action: Key pressed Key.backspaceKey.backspace'1''0'
Screenshot: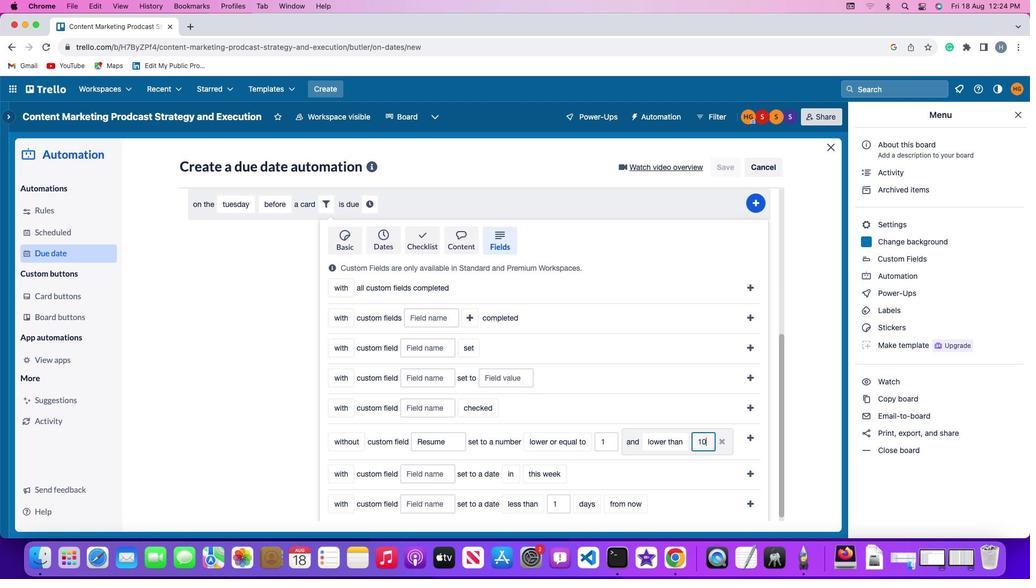 
Action: Mouse moved to (749, 435)
Screenshot: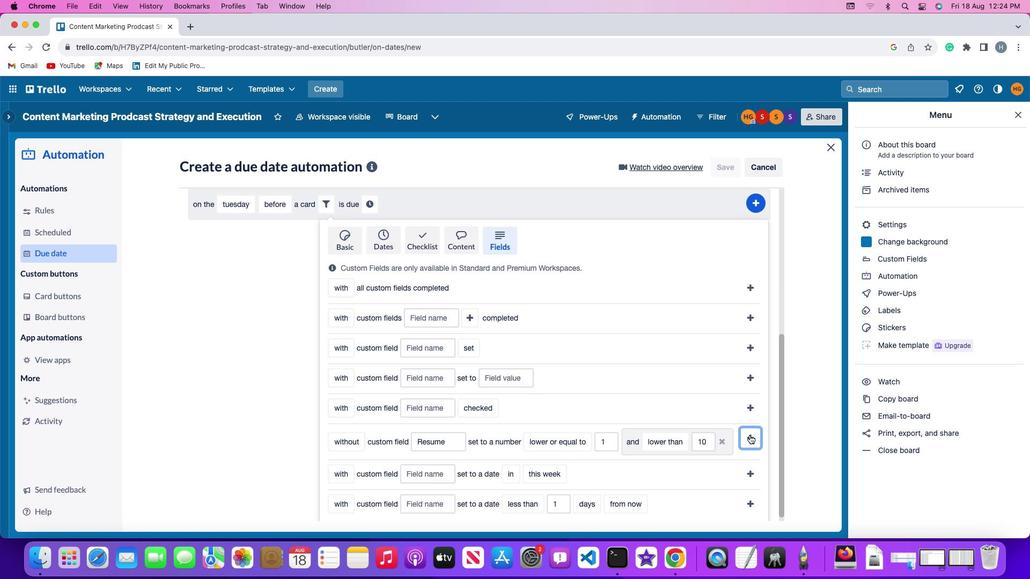 
Action: Mouse pressed left at (749, 435)
Screenshot: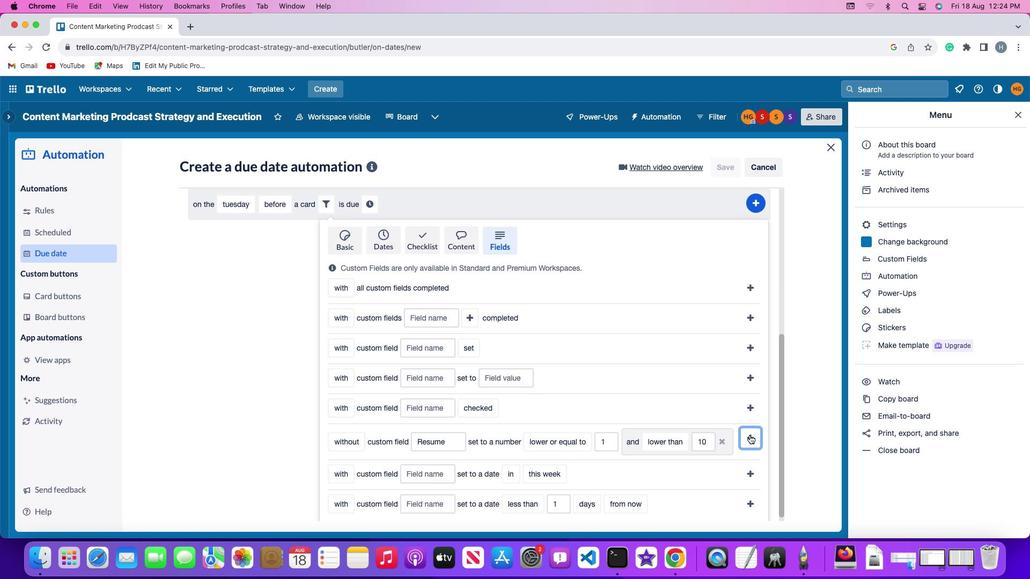 
Action: Mouse moved to (685, 465)
Screenshot: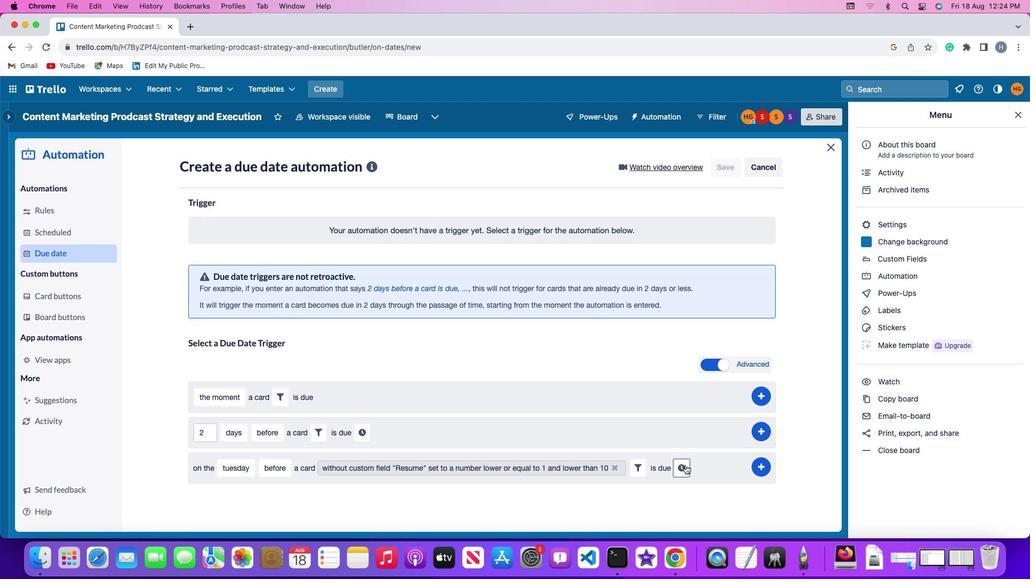 
Action: Mouse pressed left at (685, 465)
Screenshot: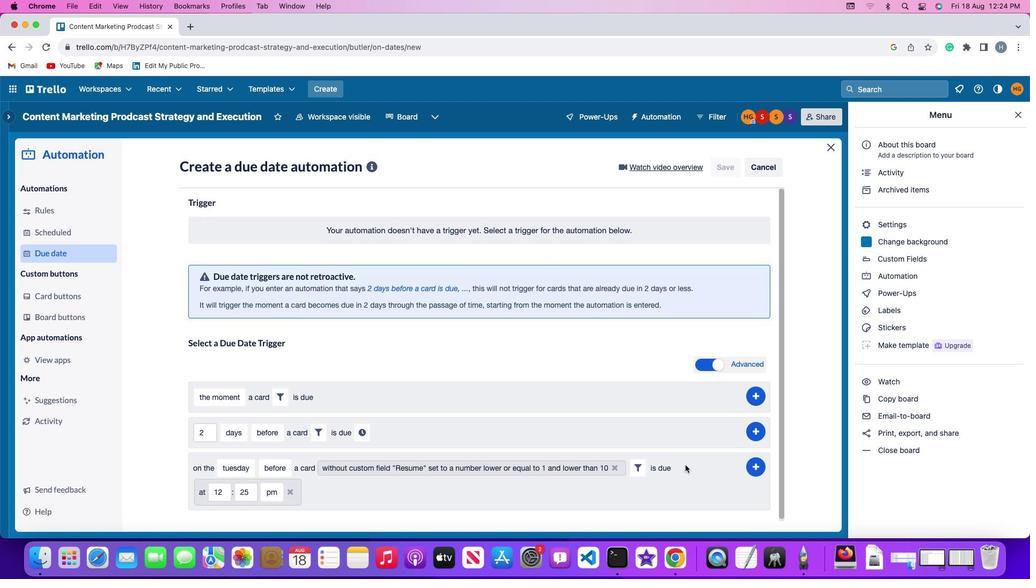 
Action: Mouse moved to (228, 493)
Screenshot: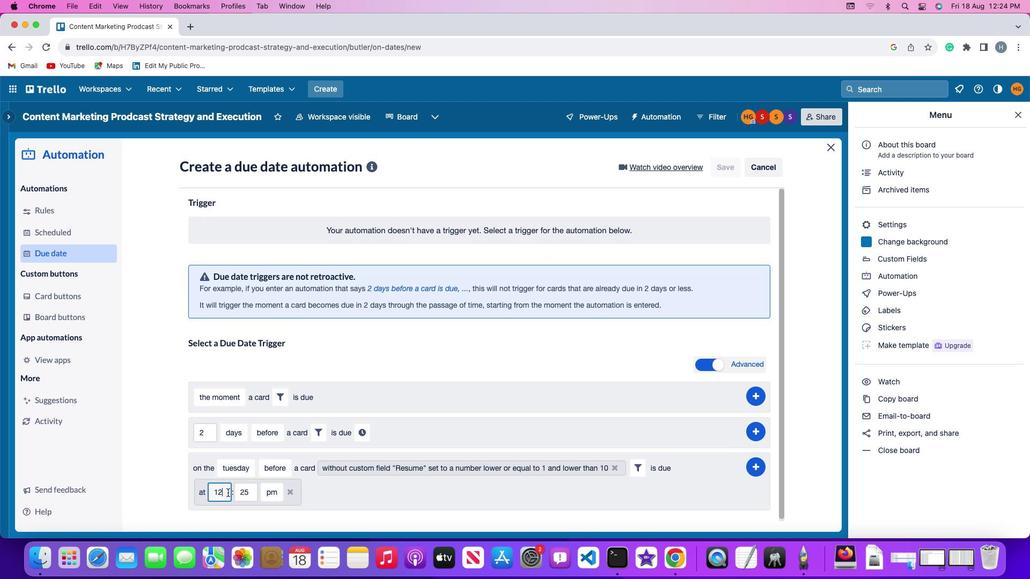 
Action: Mouse pressed left at (228, 493)
Screenshot: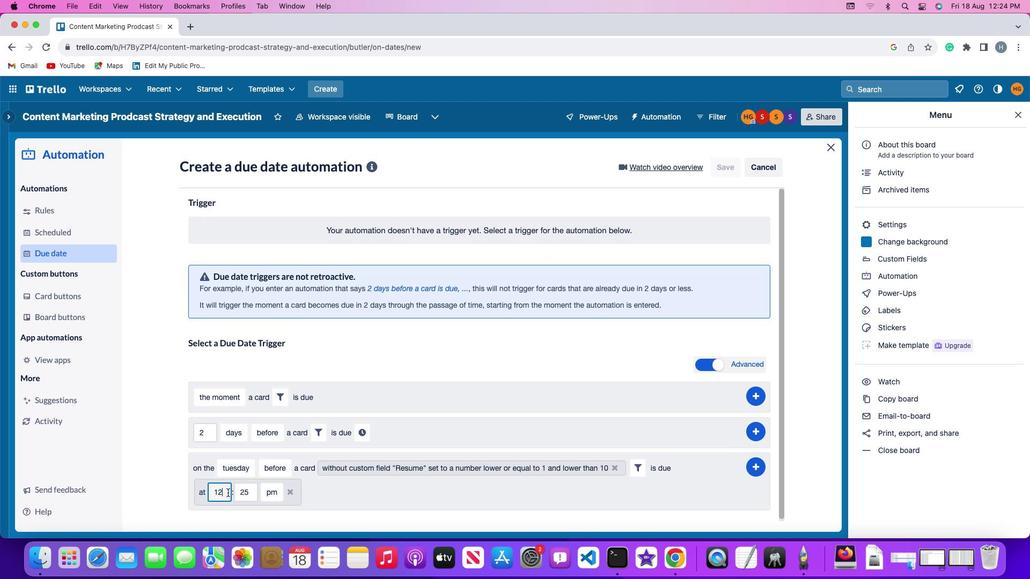 
Action: Key pressed Key.backspace'1'
Screenshot: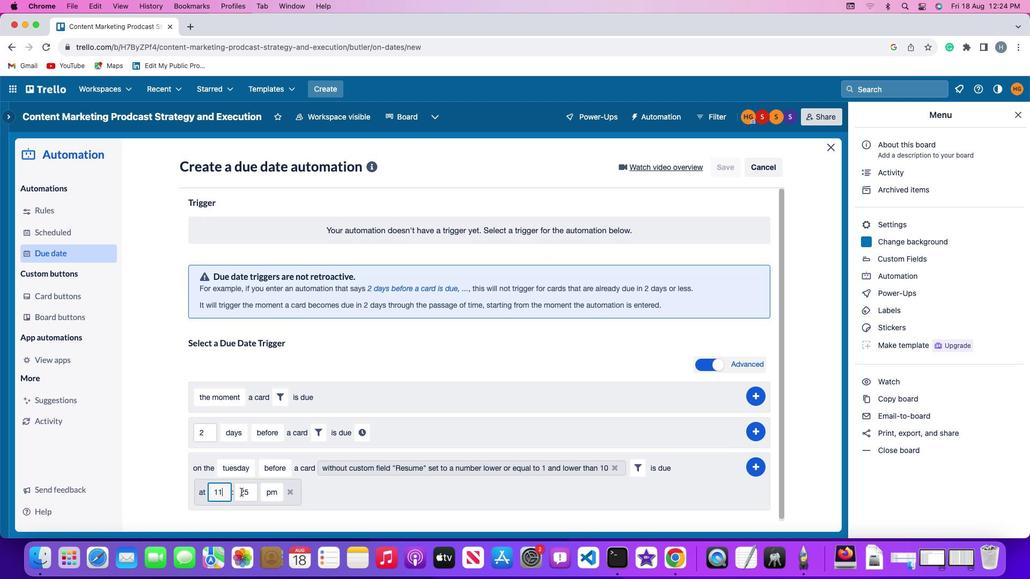 
Action: Mouse moved to (251, 492)
Screenshot: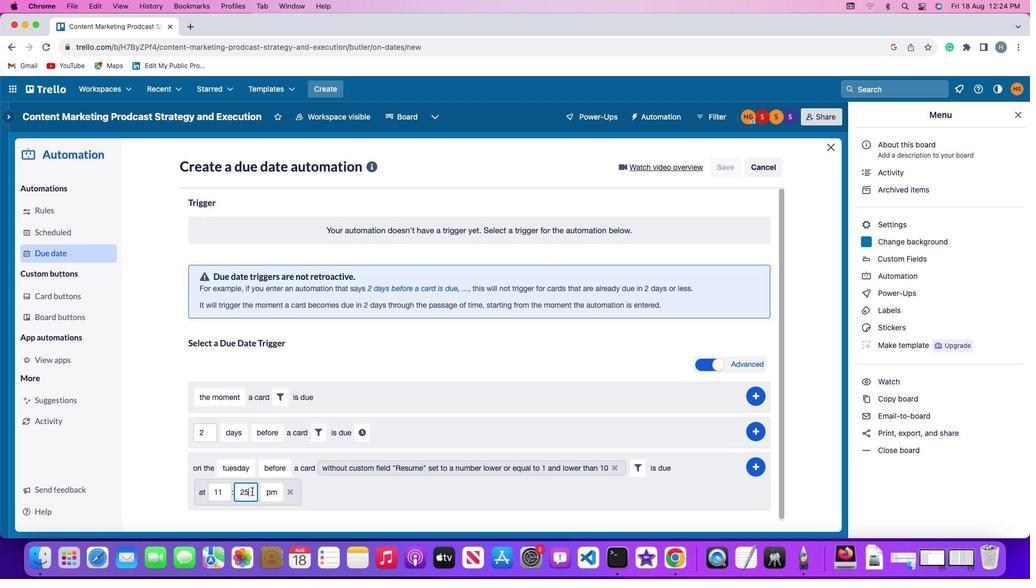
Action: Mouse pressed left at (251, 492)
Screenshot: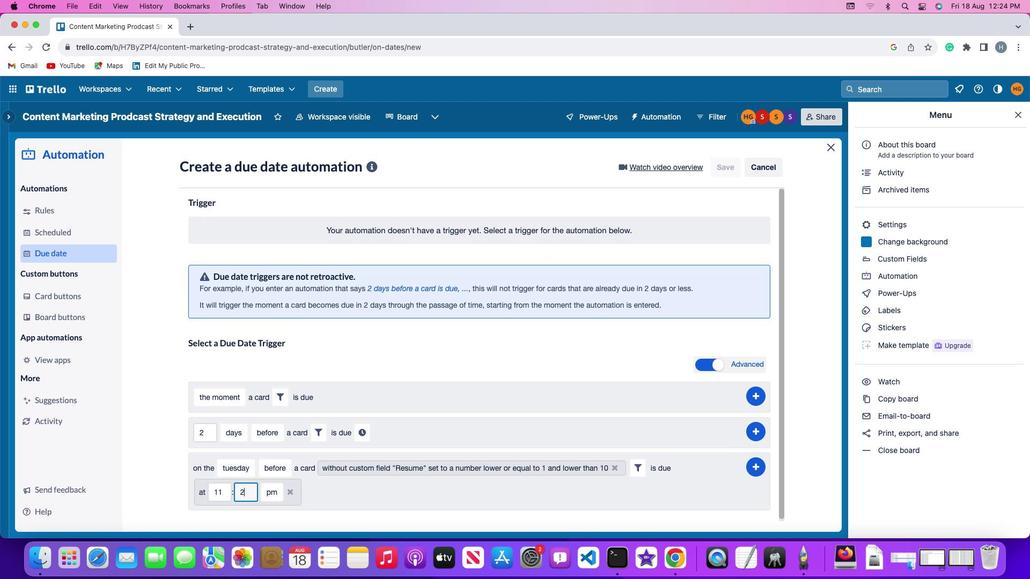 
Action: Key pressed Key.backspaceKey.backspaceKey.backspace
Screenshot: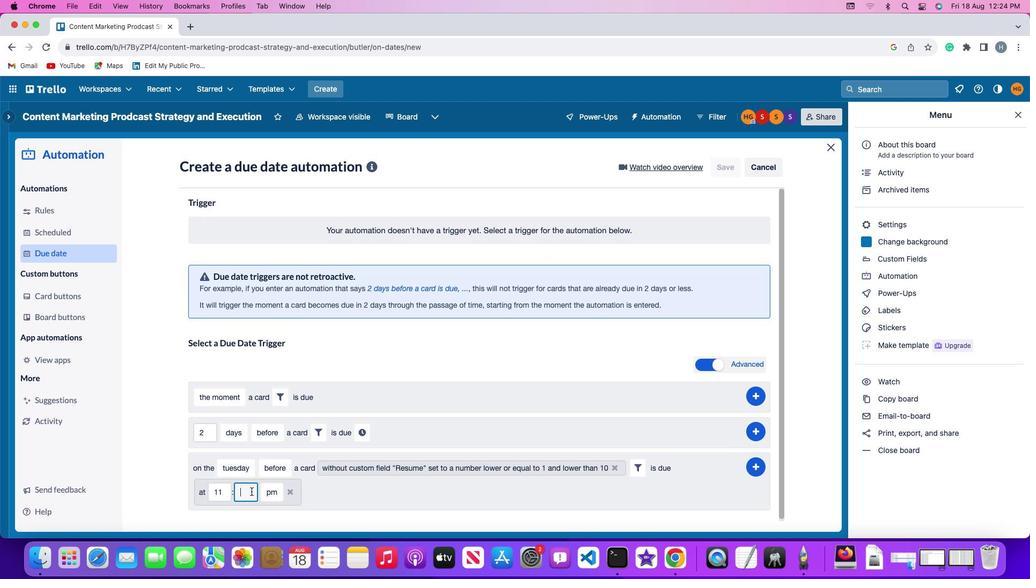 
Action: Mouse moved to (251, 491)
Screenshot: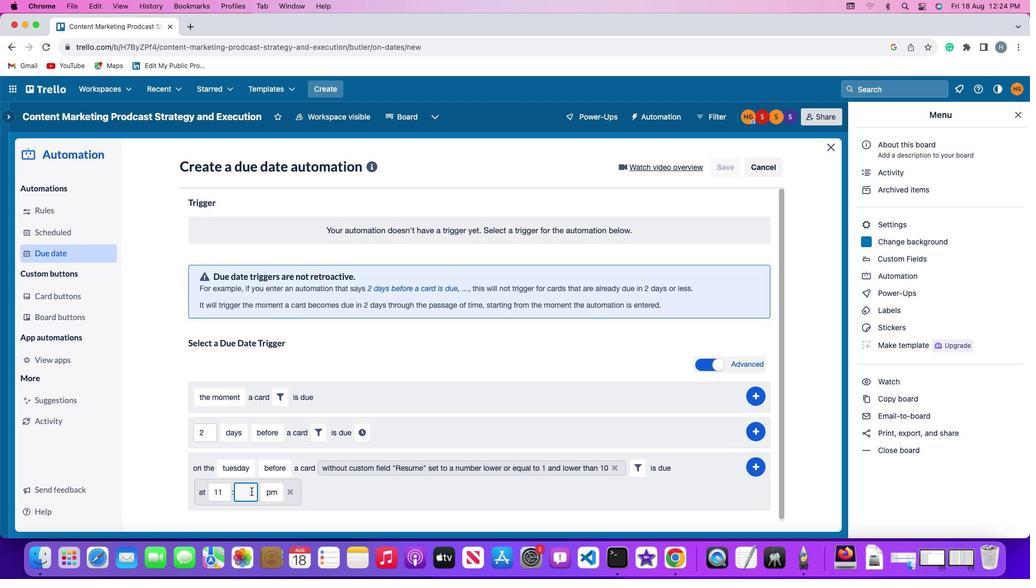 
Action: Key pressed '0''0'
Screenshot: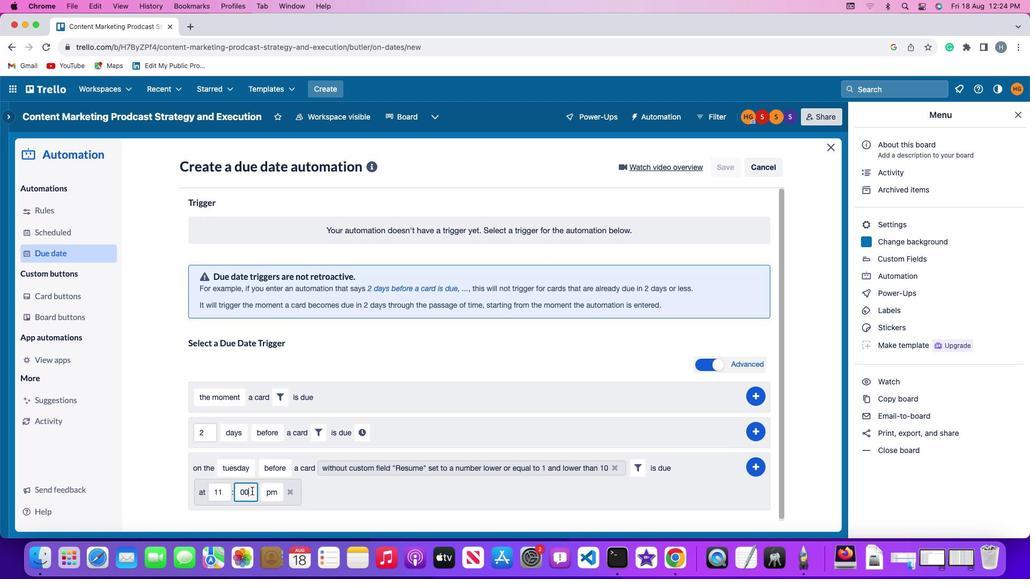 
Action: Mouse moved to (269, 490)
Screenshot: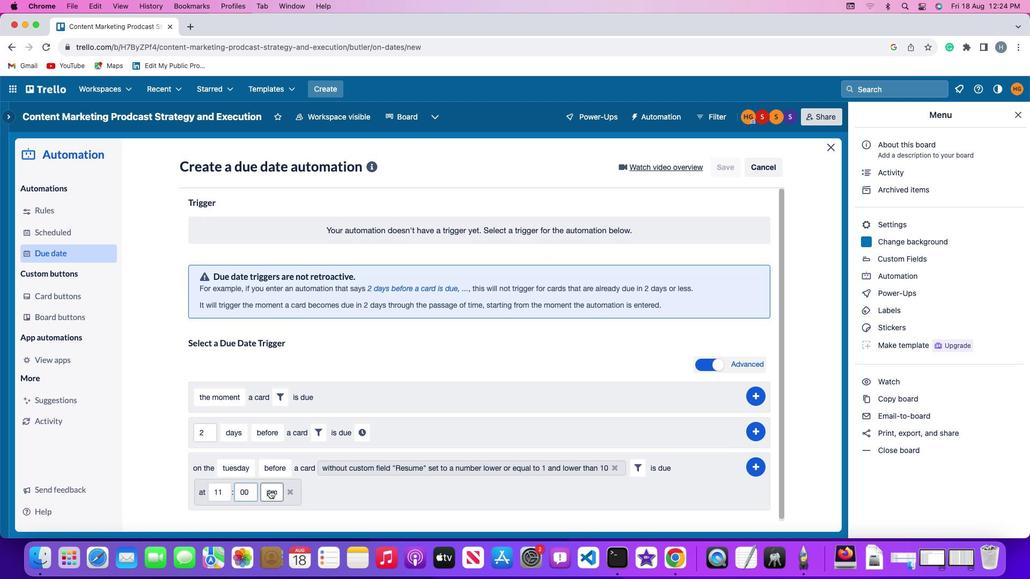 
Action: Mouse pressed left at (269, 490)
Screenshot: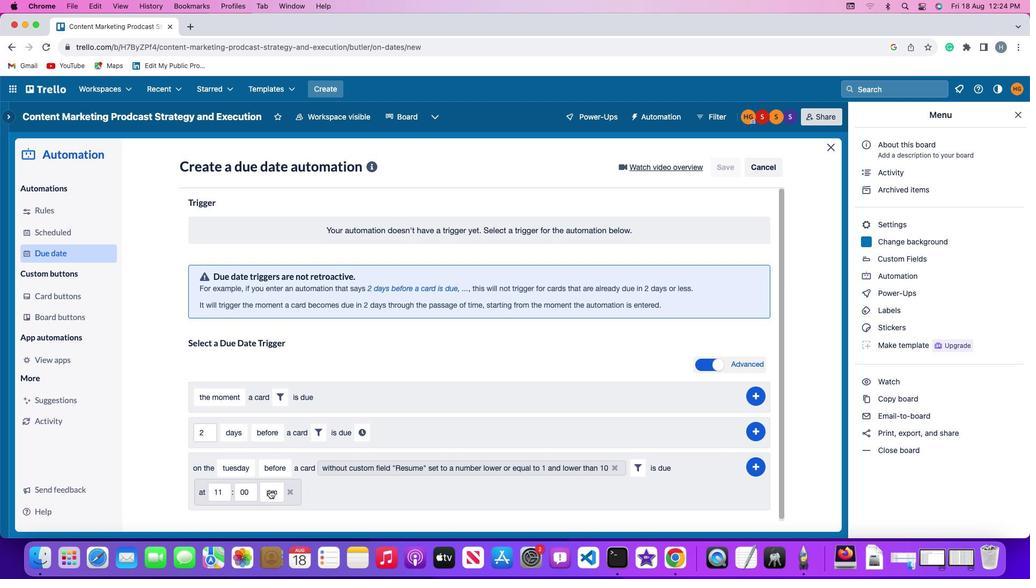 
Action: Mouse moved to (278, 450)
Screenshot: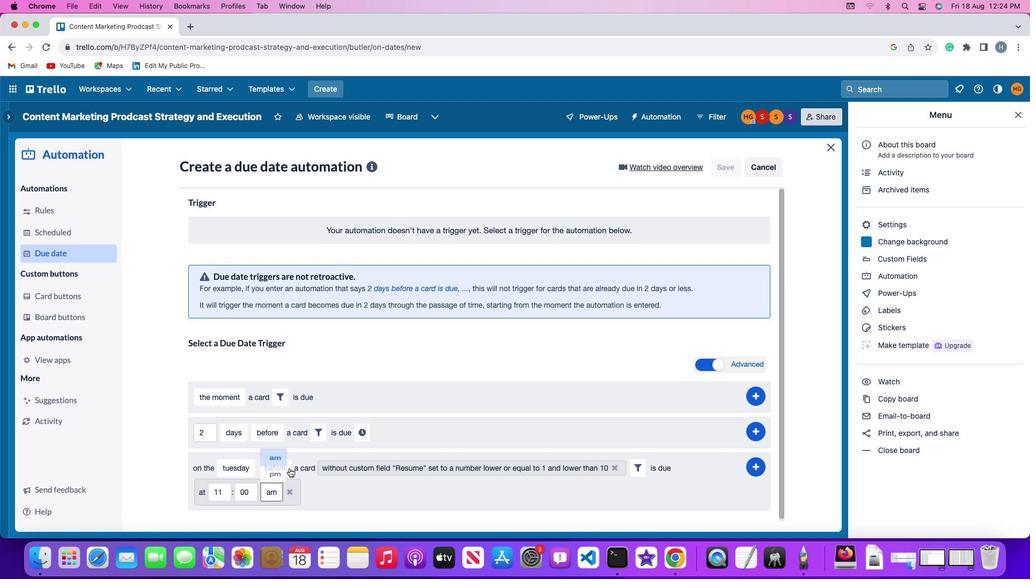 
Action: Mouse pressed left at (278, 450)
Screenshot: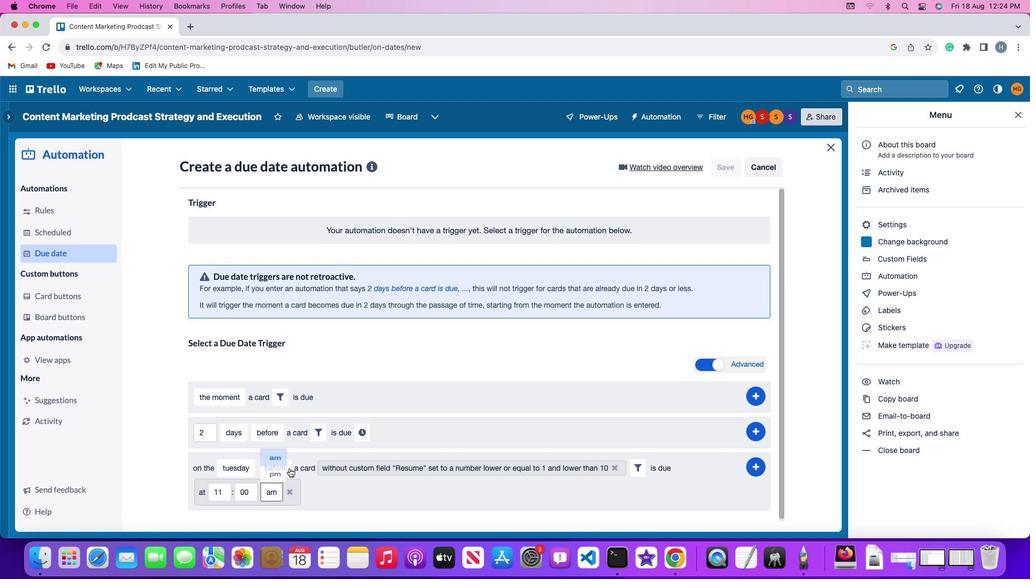 
Action: Mouse moved to (758, 464)
Screenshot: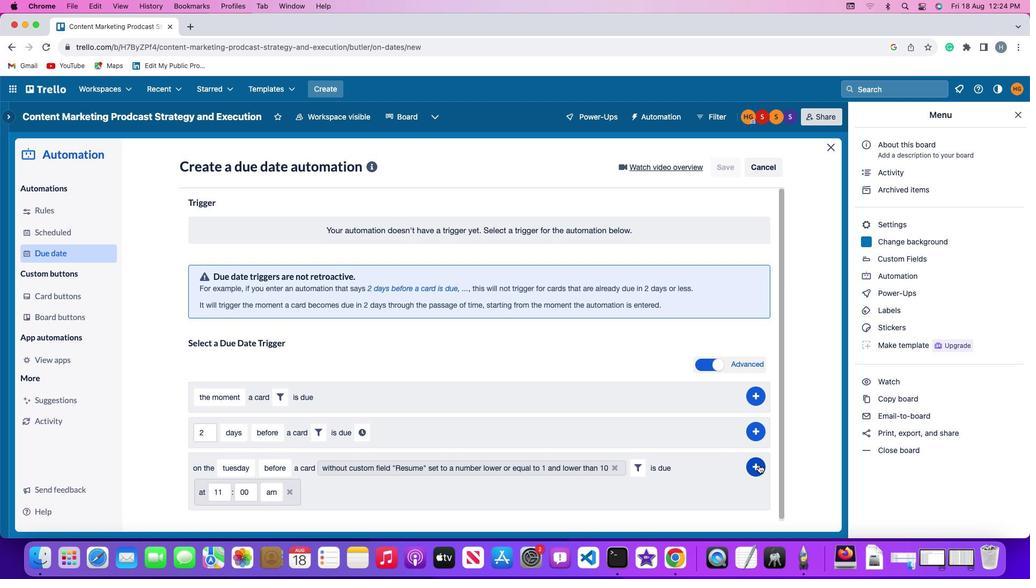 
Action: Mouse pressed left at (758, 464)
Screenshot: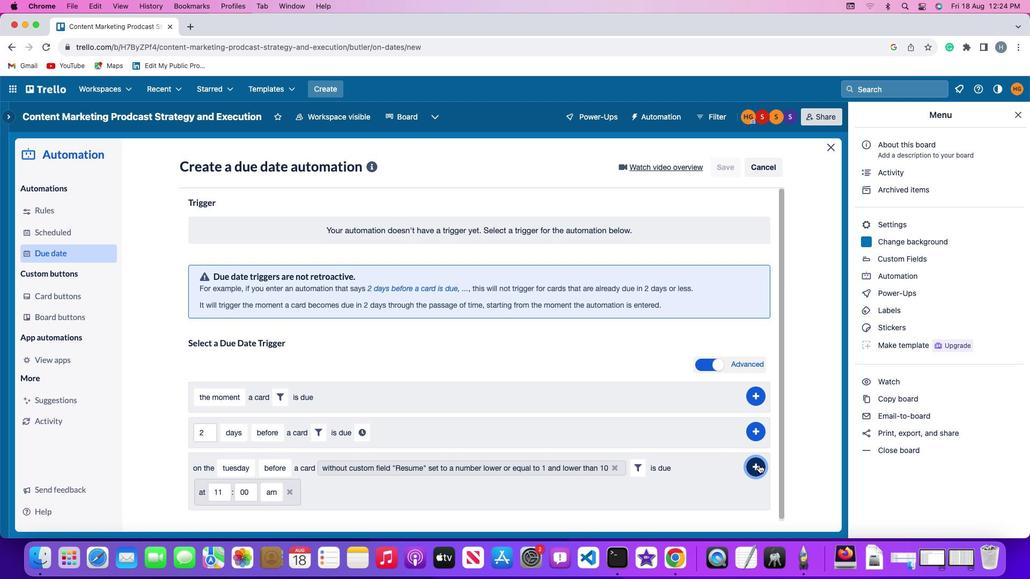
Action: Mouse moved to (798, 391)
Screenshot: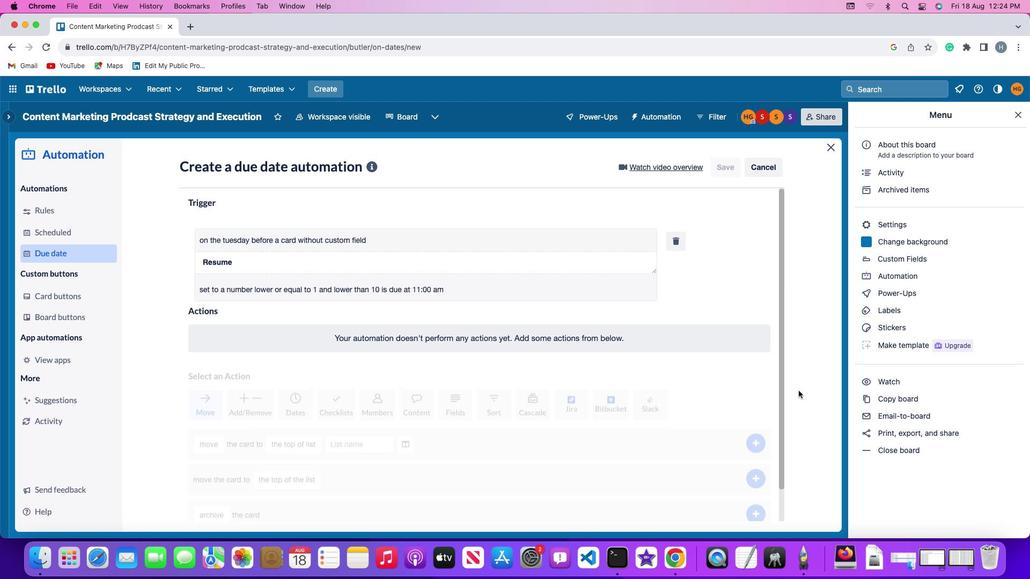 
